 Task: Find flights from New Delhi to Phuket for 3 passengers in business class, departing on 13th July and returning on 20th July, with a budget of $30,000.
Action: Mouse moved to (349, 323)
Screenshot: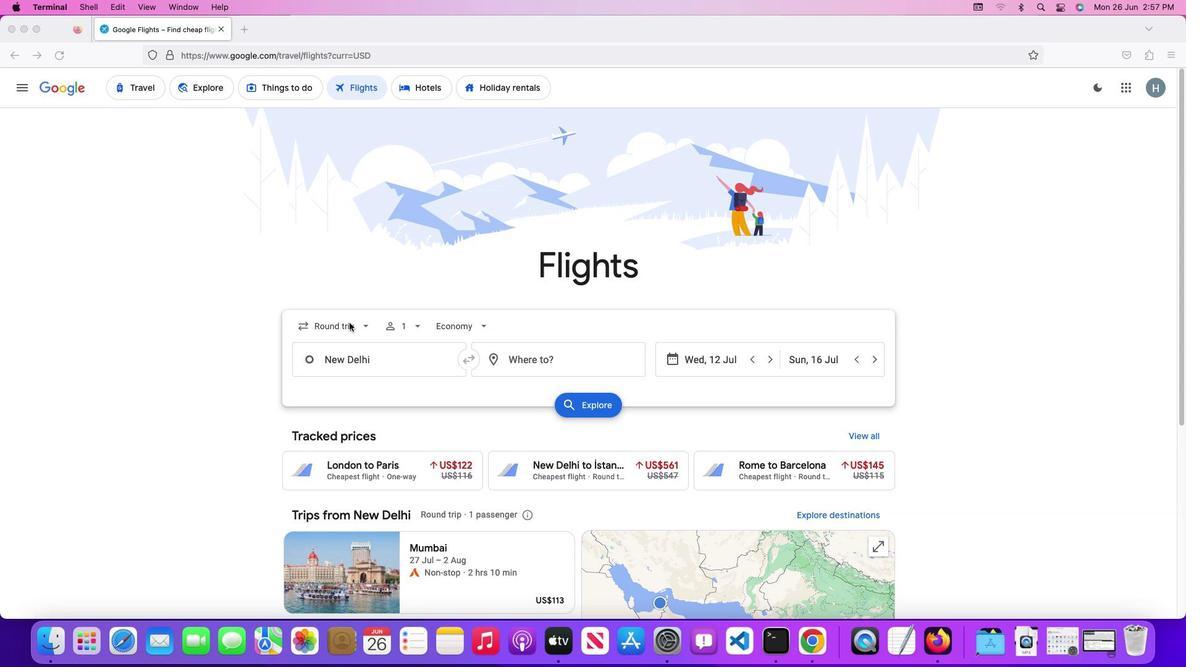 
Action: Mouse pressed left at (349, 323)
Screenshot: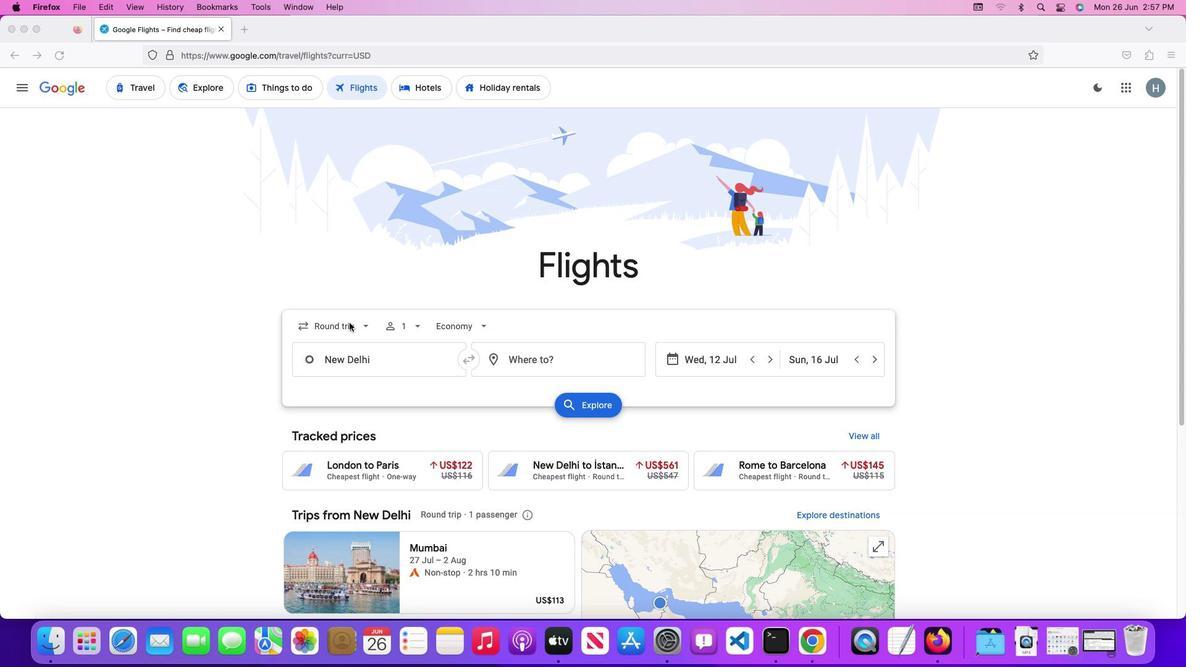 
Action: Mouse pressed left at (349, 323)
Screenshot: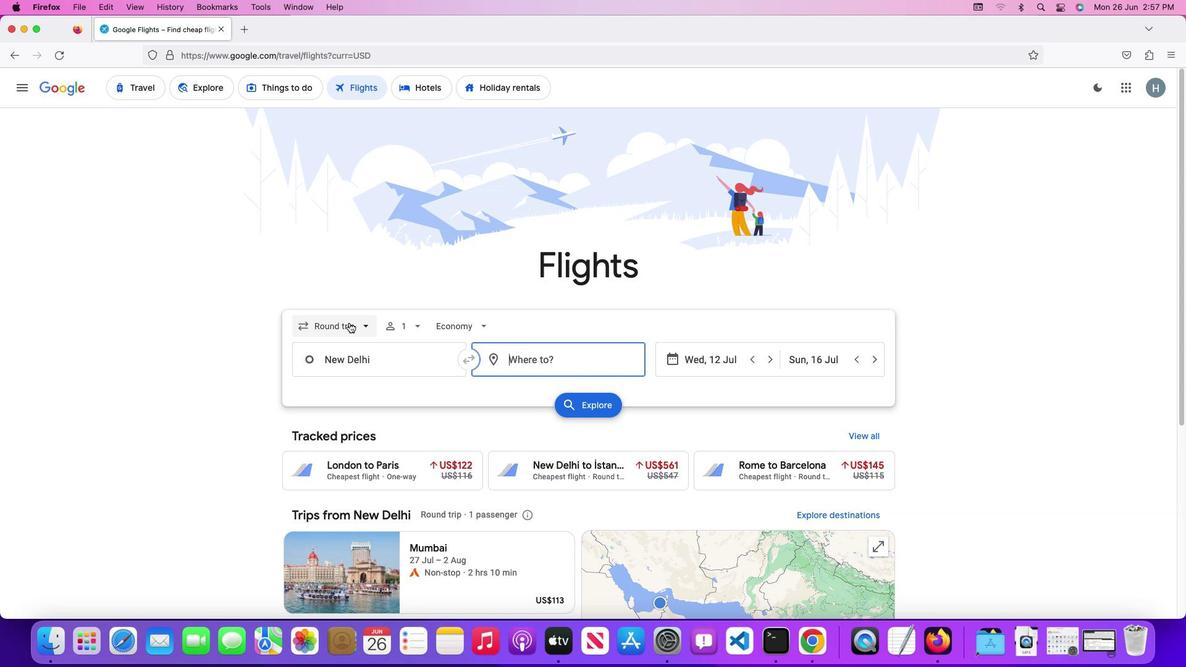 
Action: Mouse moved to (350, 357)
Screenshot: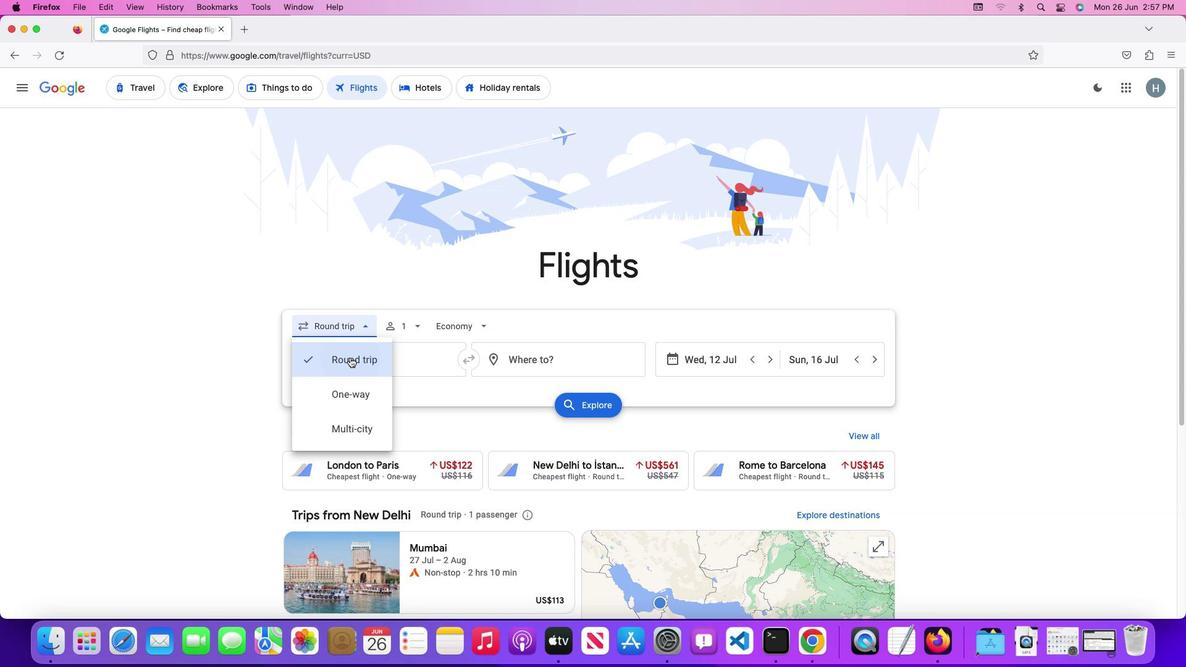 
Action: Mouse pressed left at (350, 357)
Screenshot: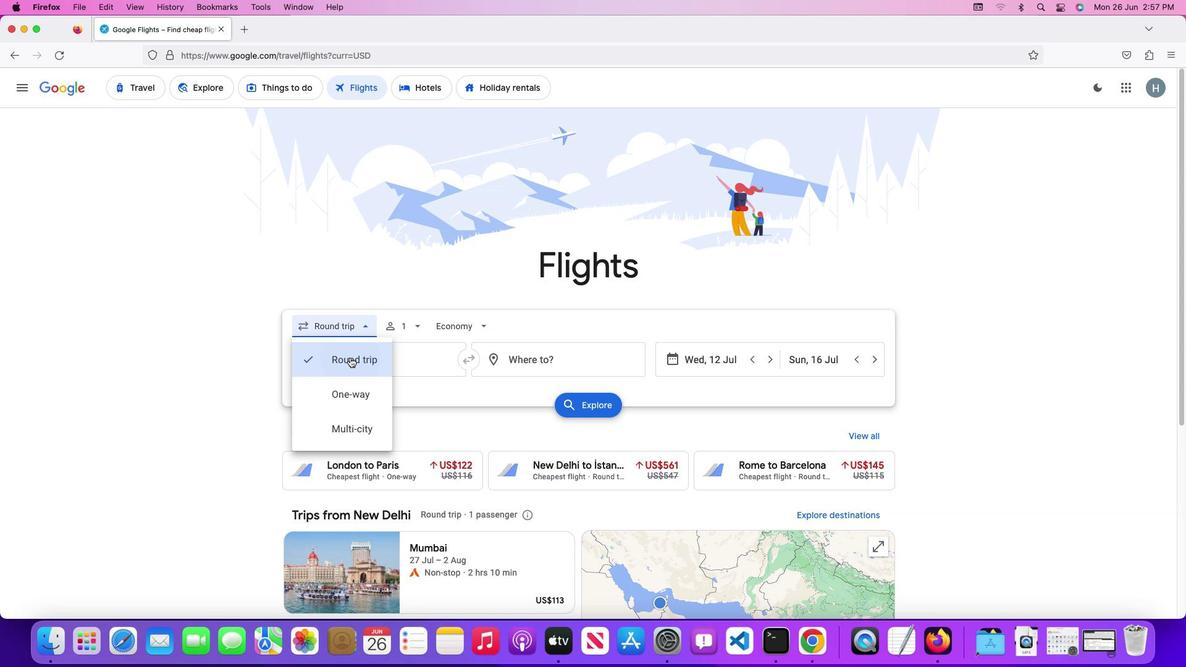 
Action: Mouse moved to (414, 329)
Screenshot: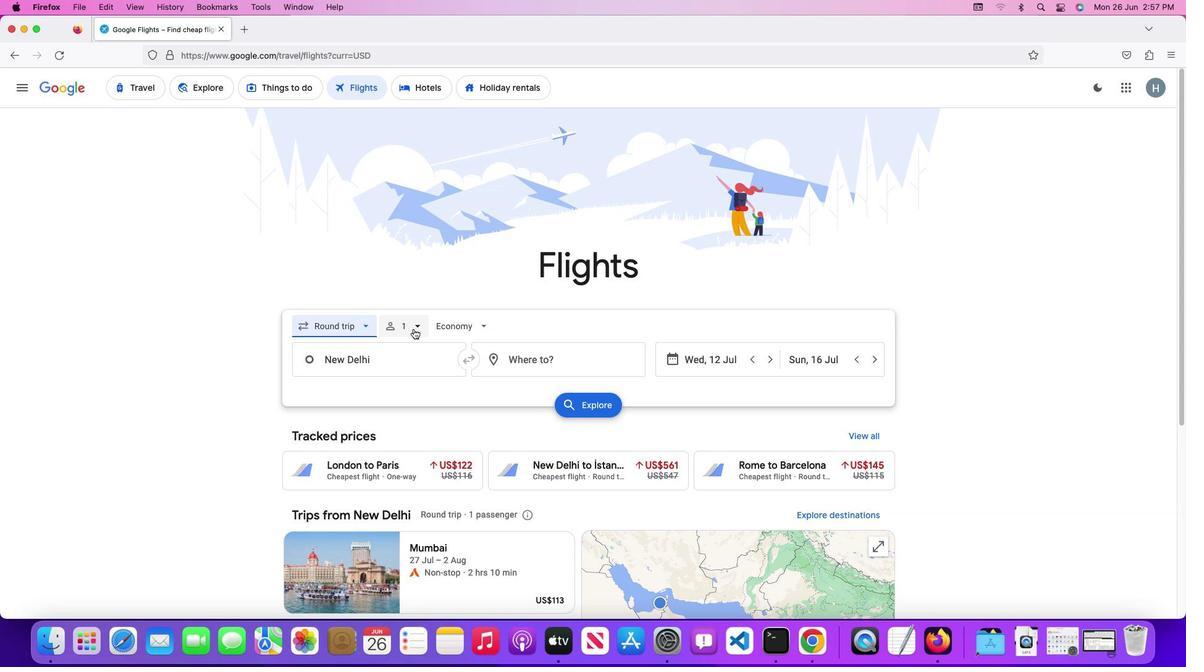 
Action: Mouse pressed left at (414, 329)
Screenshot: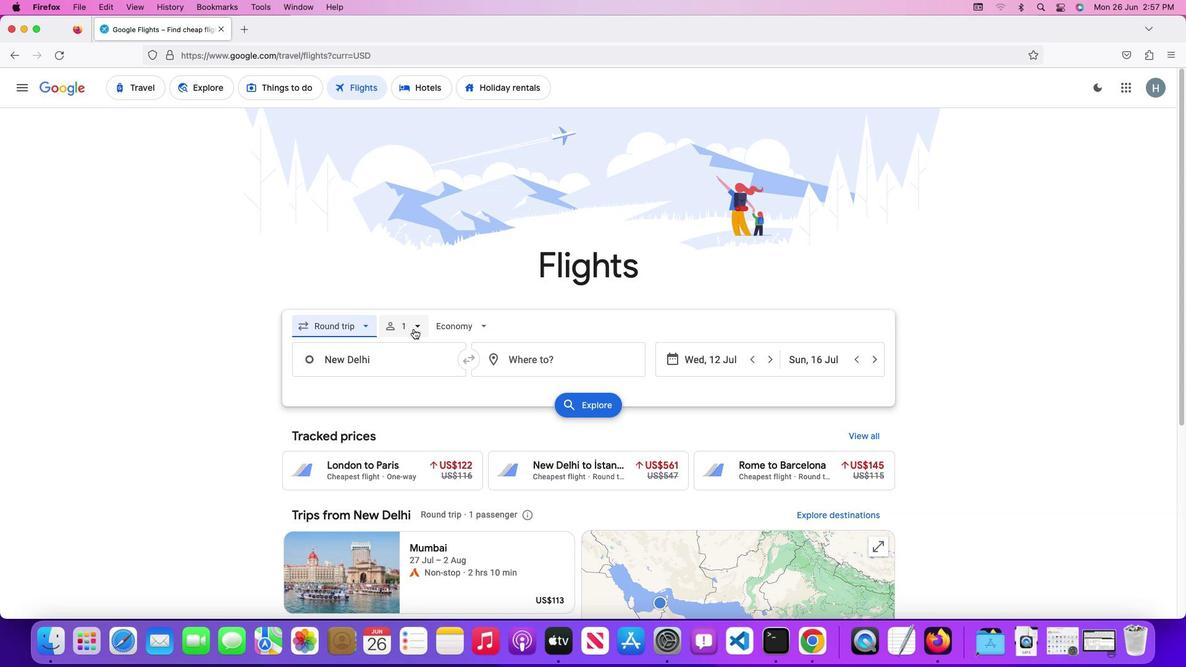 
Action: Mouse moved to (516, 361)
Screenshot: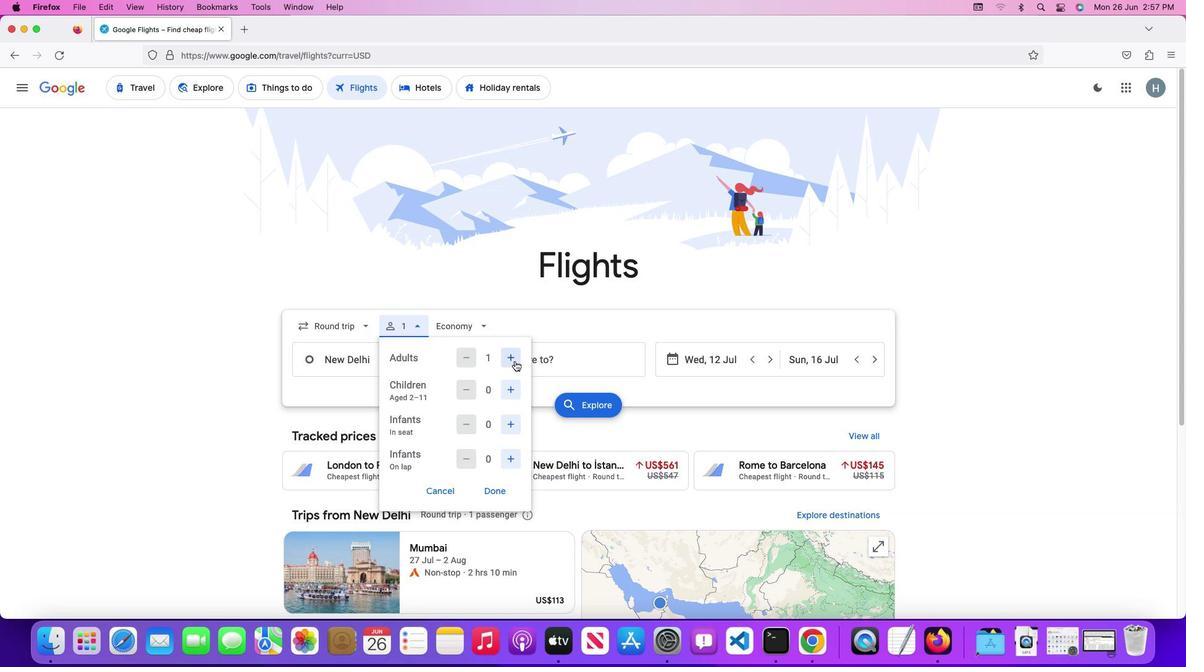 
Action: Mouse pressed left at (516, 361)
Screenshot: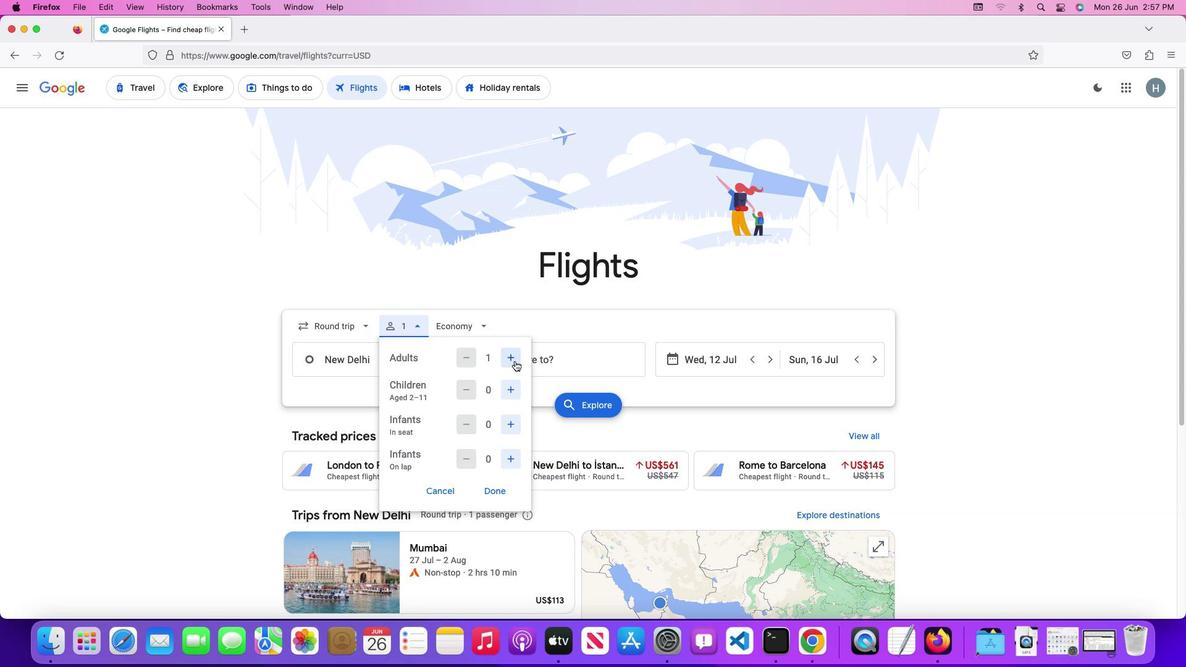 
Action: Mouse moved to (511, 429)
Screenshot: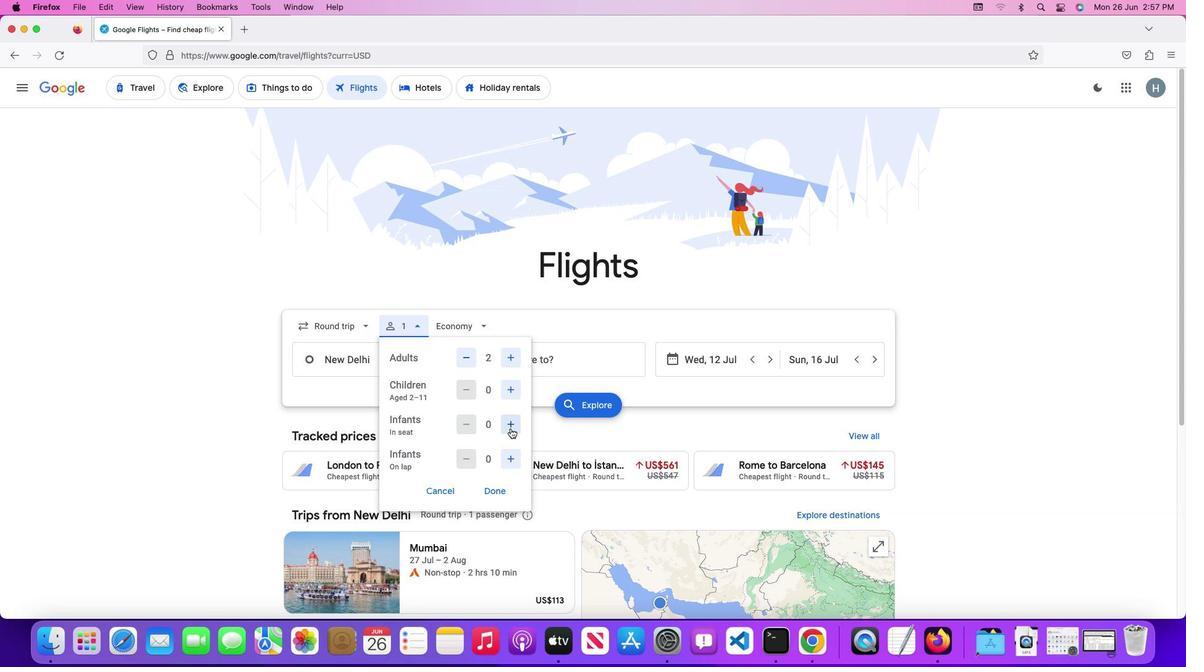 
Action: Mouse pressed left at (511, 429)
Screenshot: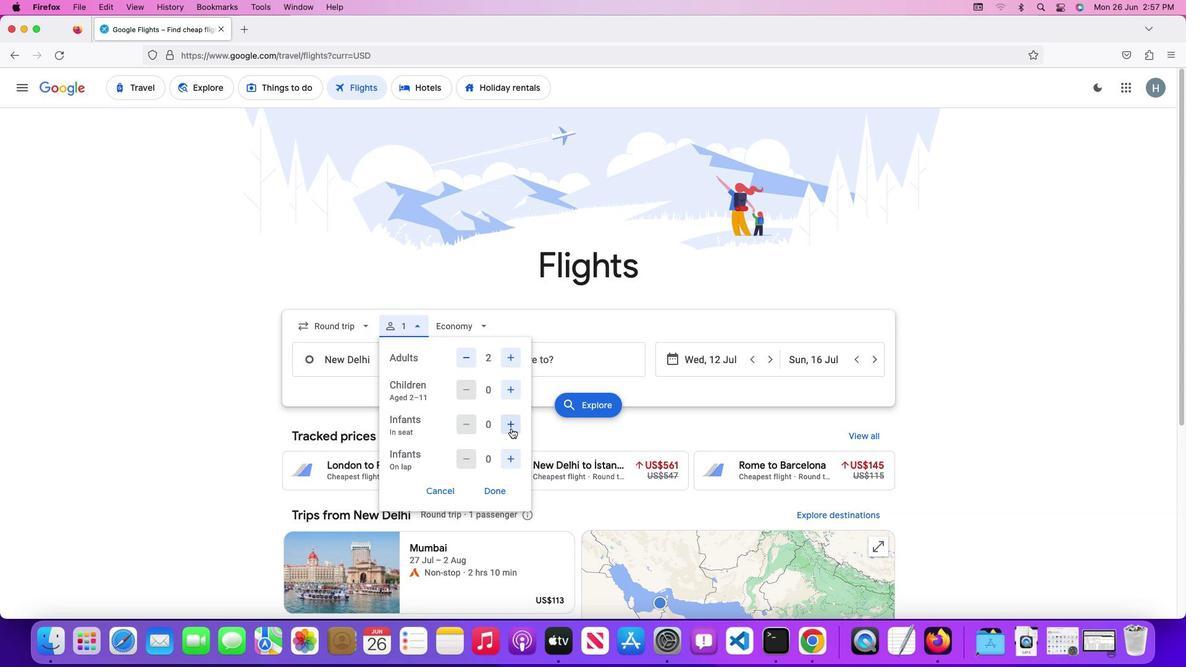 
Action: Mouse moved to (501, 488)
Screenshot: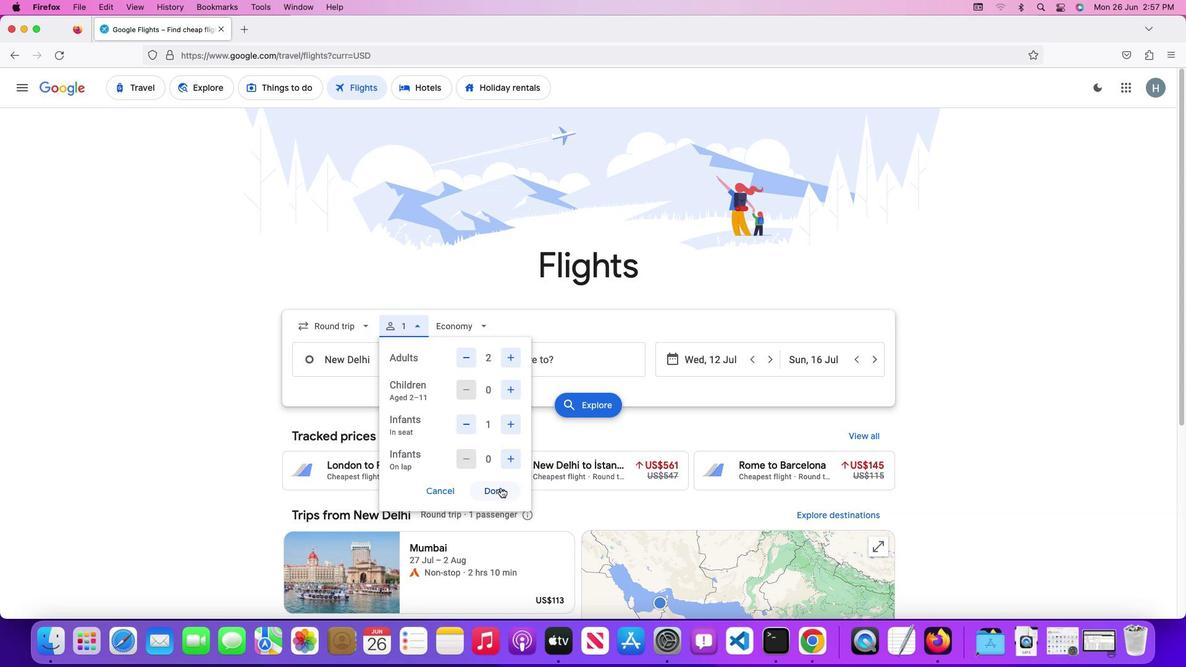
Action: Mouse pressed left at (501, 488)
Screenshot: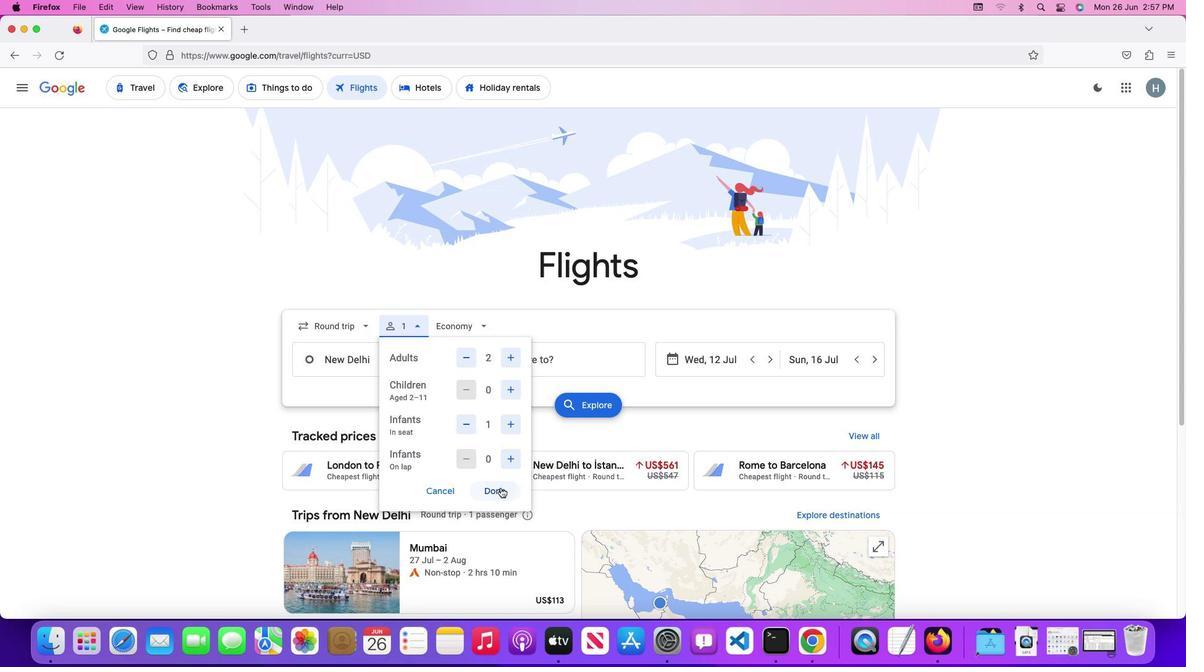 
Action: Mouse moved to (465, 325)
Screenshot: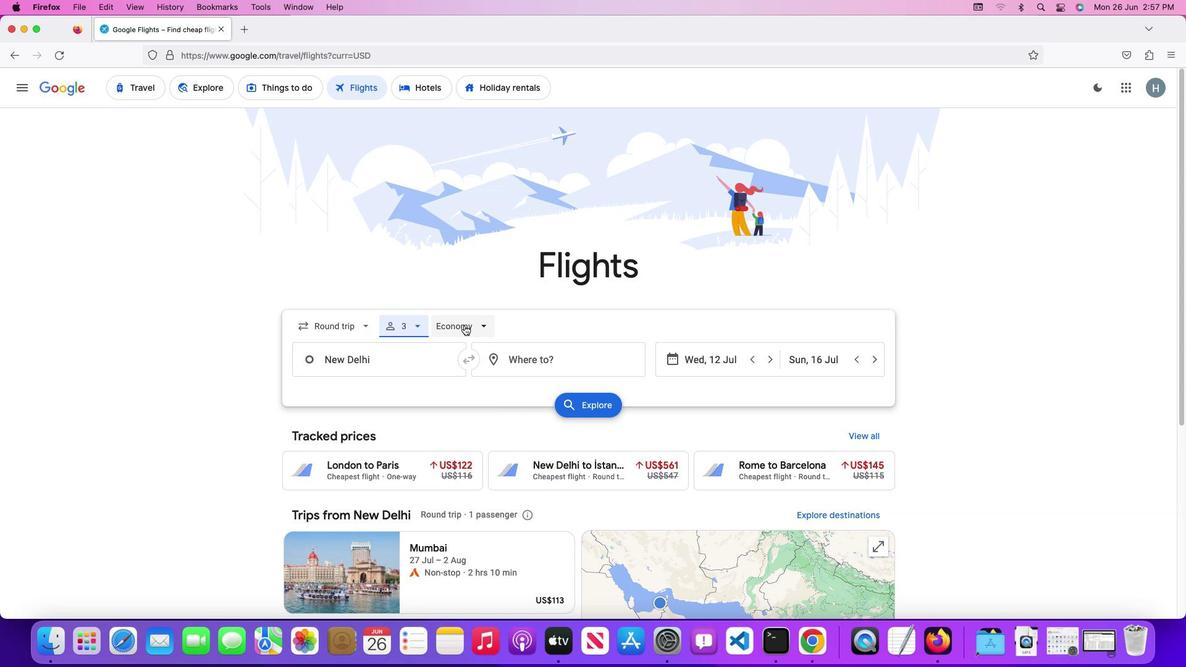 
Action: Mouse pressed left at (465, 325)
Screenshot: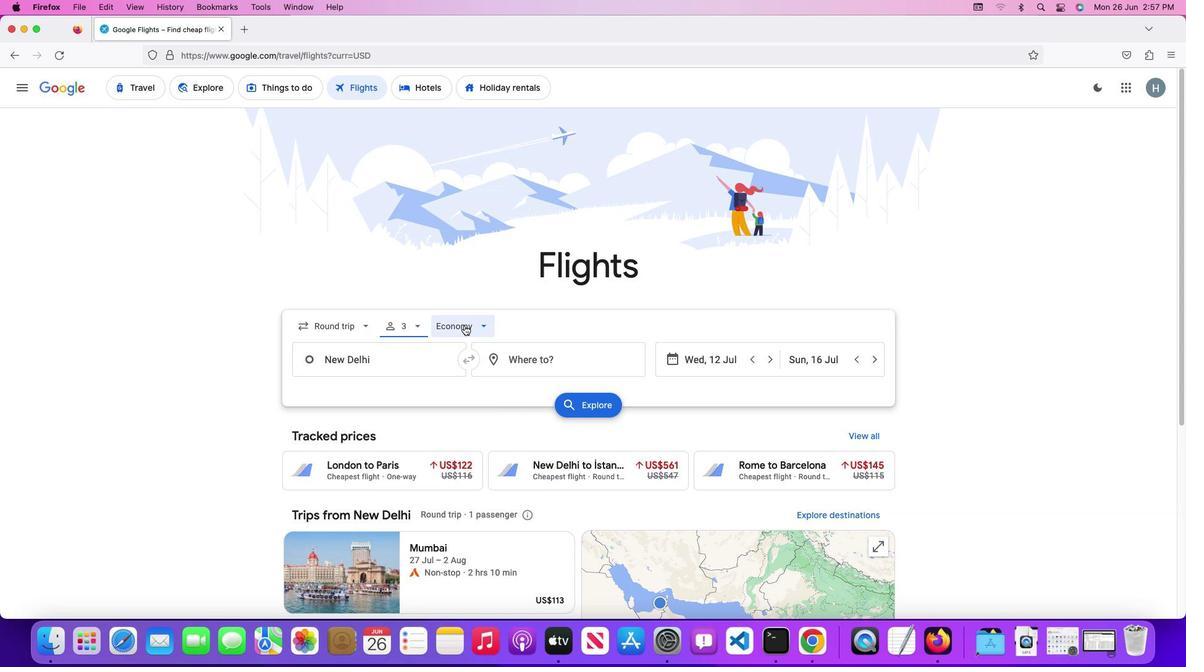 
Action: Mouse moved to (474, 420)
Screenshot: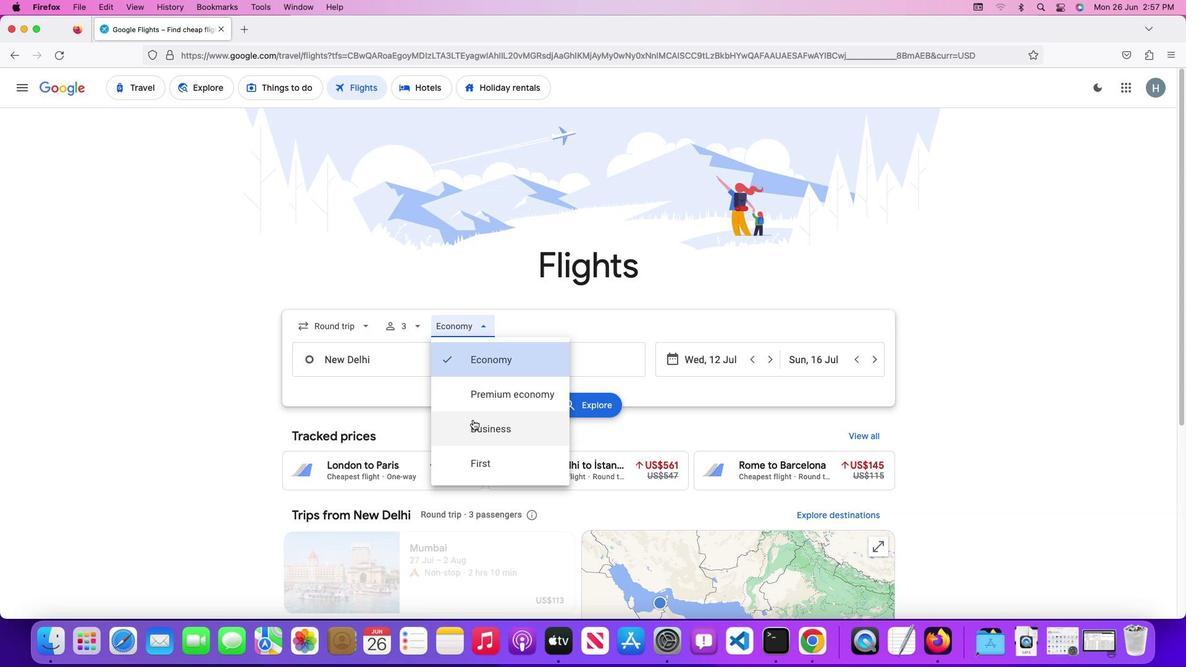 
Action: Mouse pressed left at (474, 420)
Screenshot: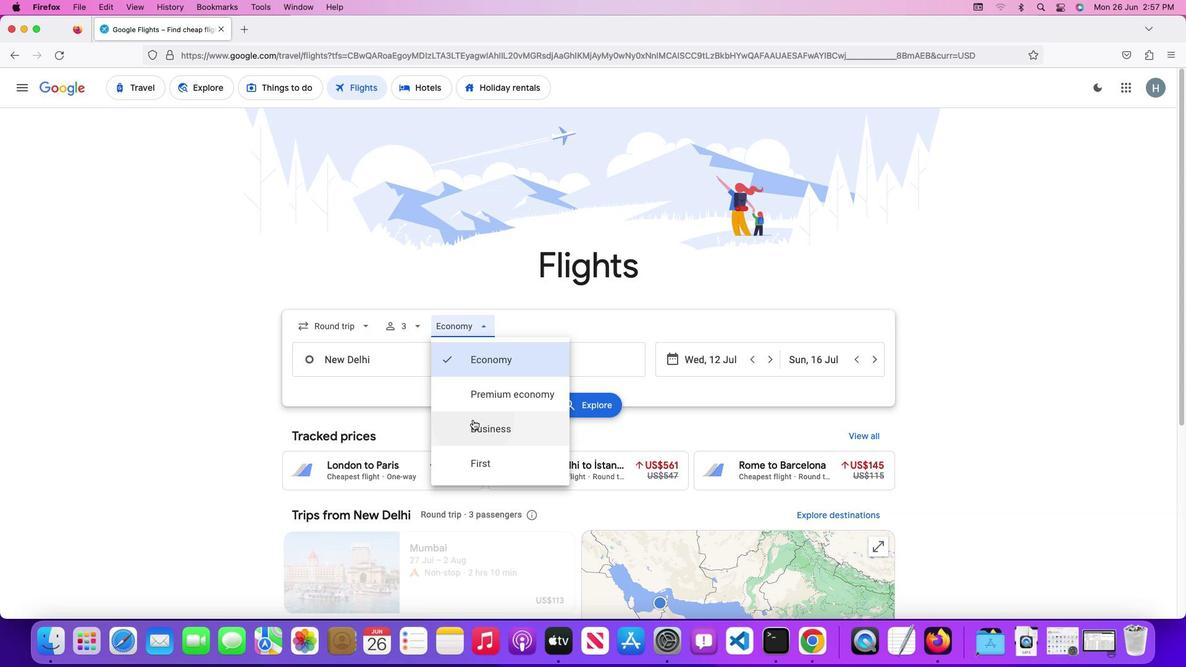 
Action: Mouse moved to (401, 360)
Screenshot: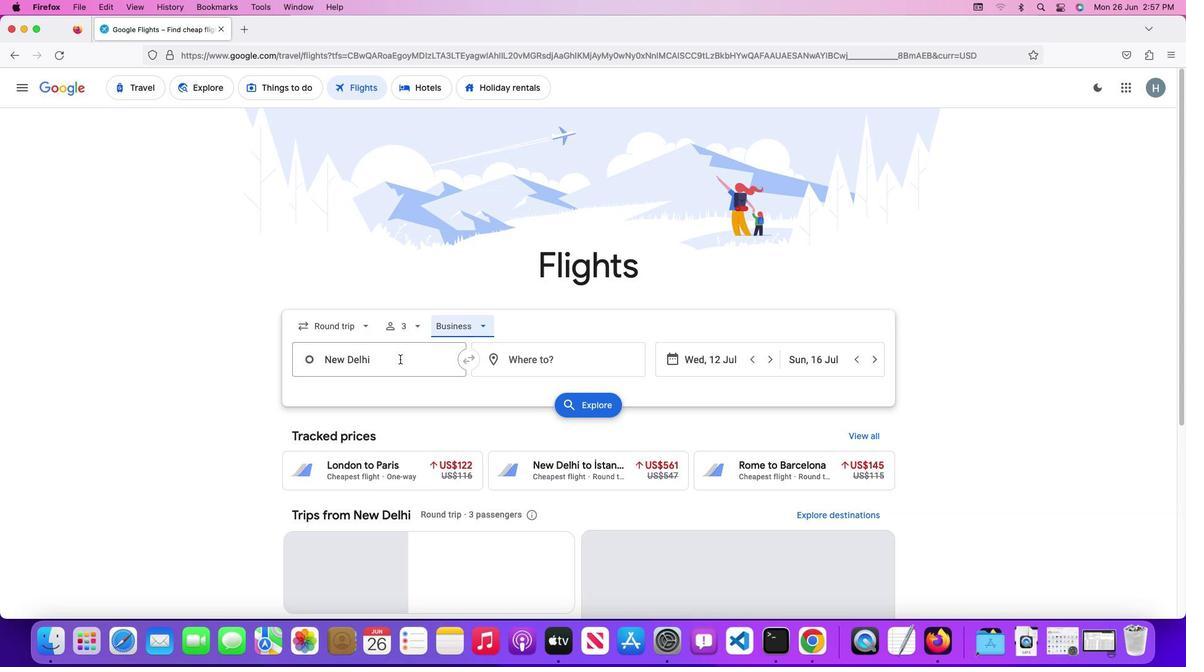 
Action: Mouse pressed left at (401, 360)
Screenshot: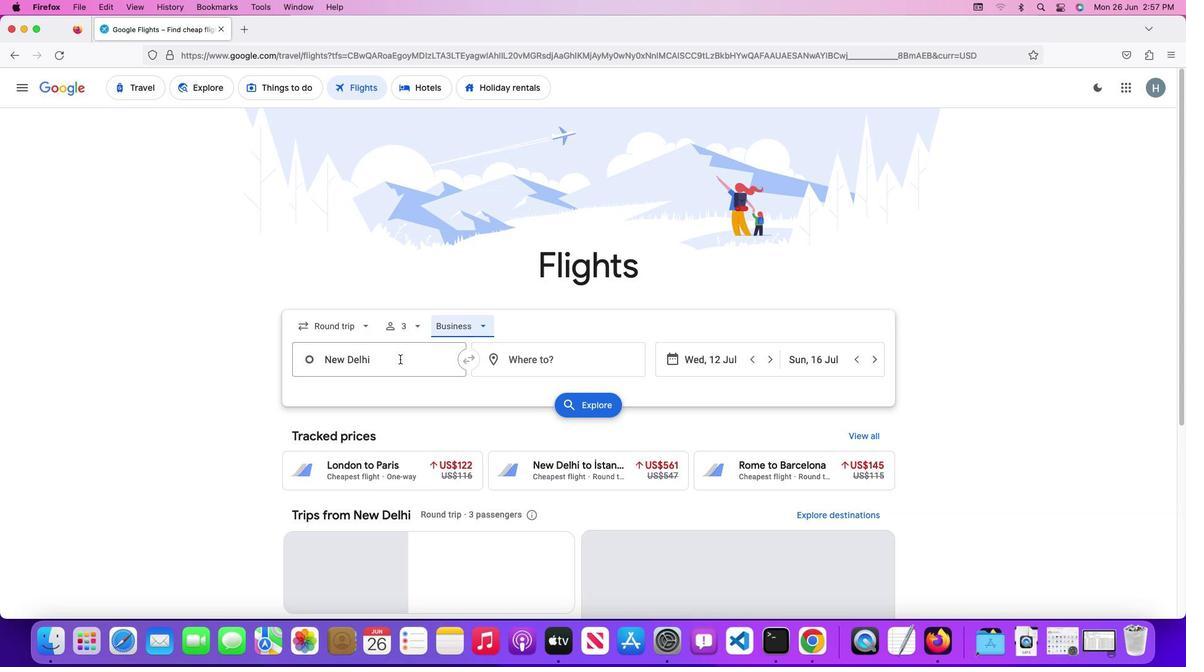 
Action: Key pressed Key.shift'B''a''n''g''k''o''k'
Screenshot: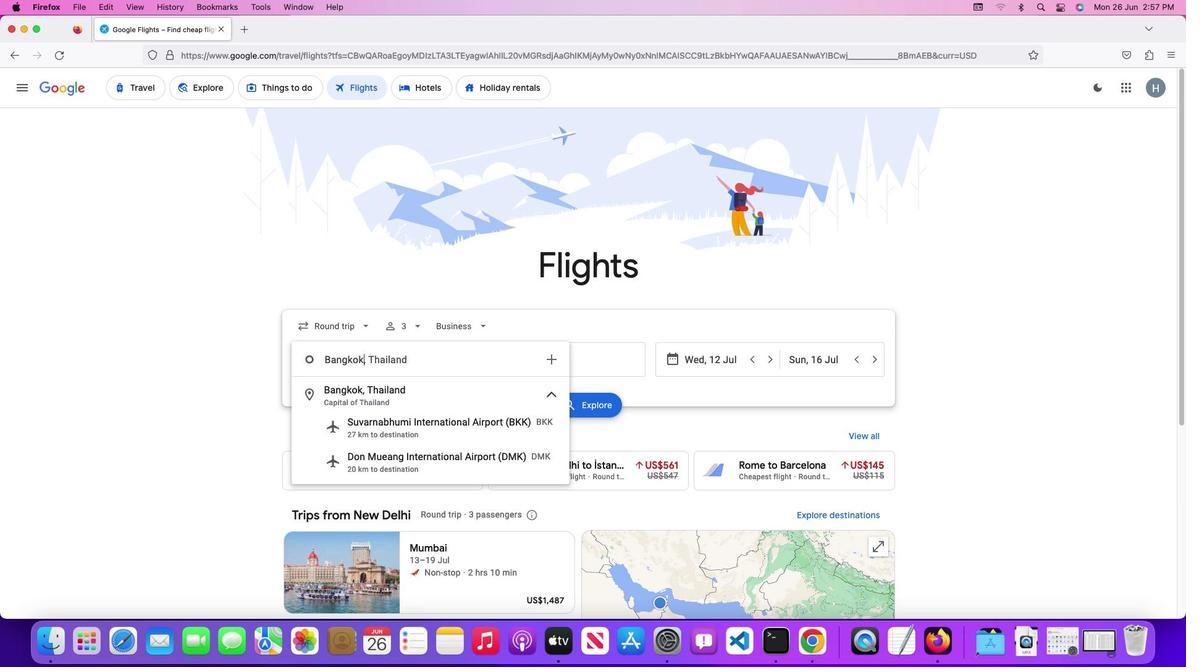 
Action: Mouse moved to (431, 397)
Screenshot: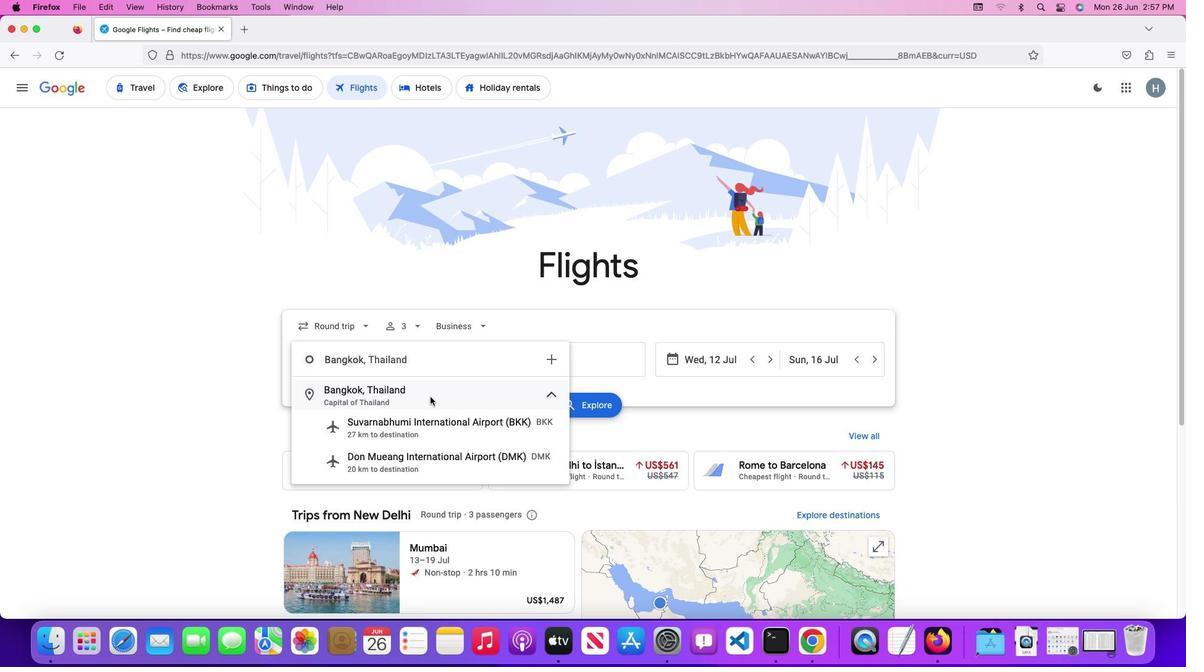 
Action: Mouse pressed left at (431, 397)
Screenshot: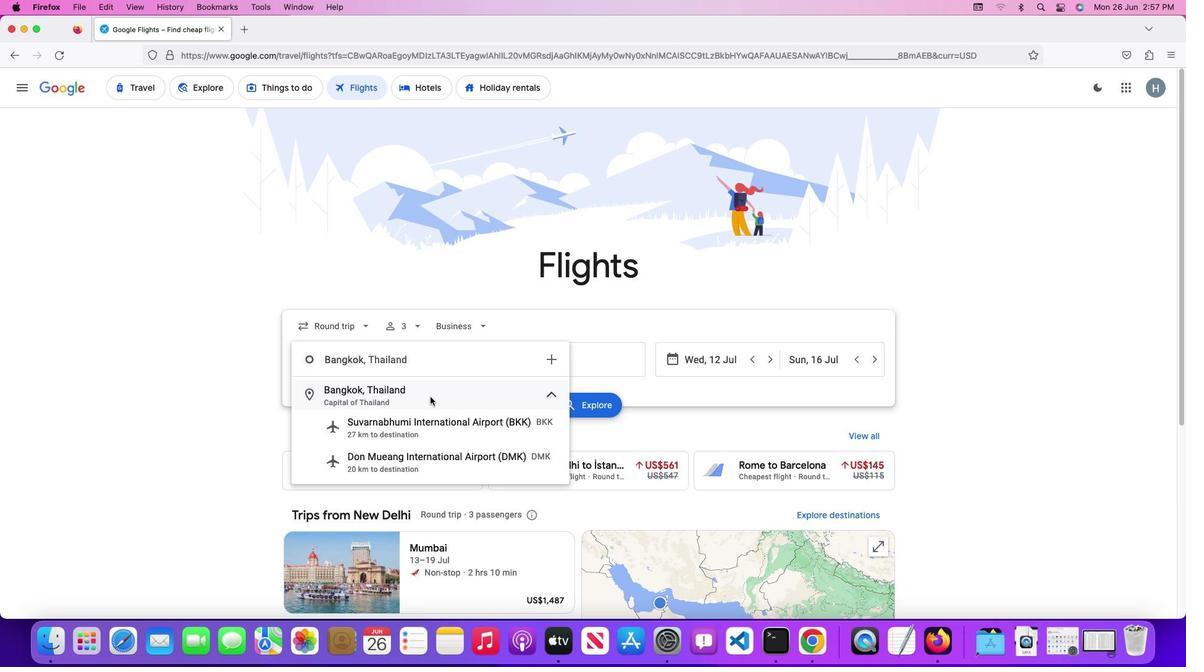 
Action: Mouse moved to (502, 359)
Screenshot: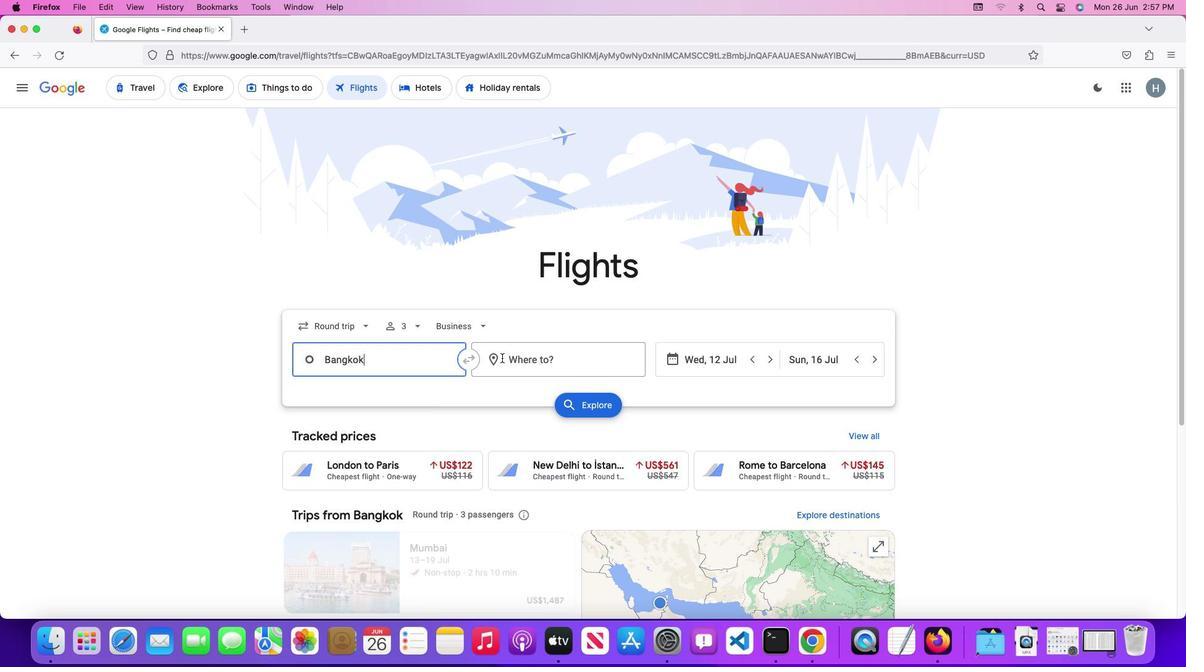 
Action: Mouse pressed left at (502, 359)
Screenshot: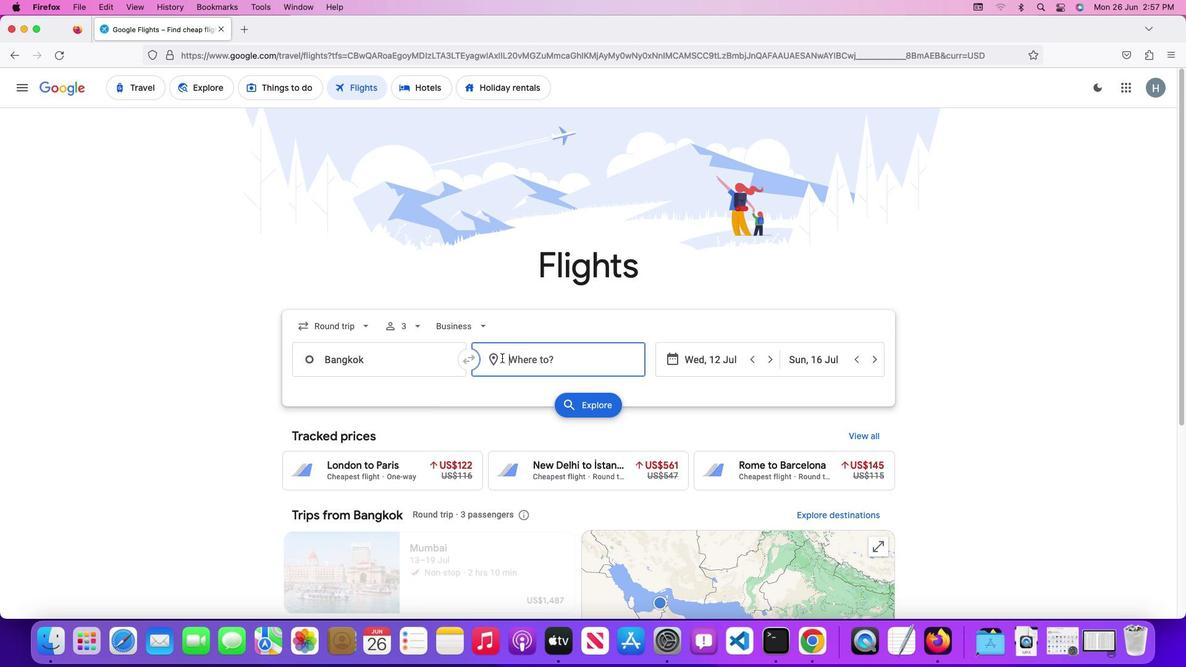 
Action: Key pressed Key.shift'P''h''u''k''e''t'
Screenshot: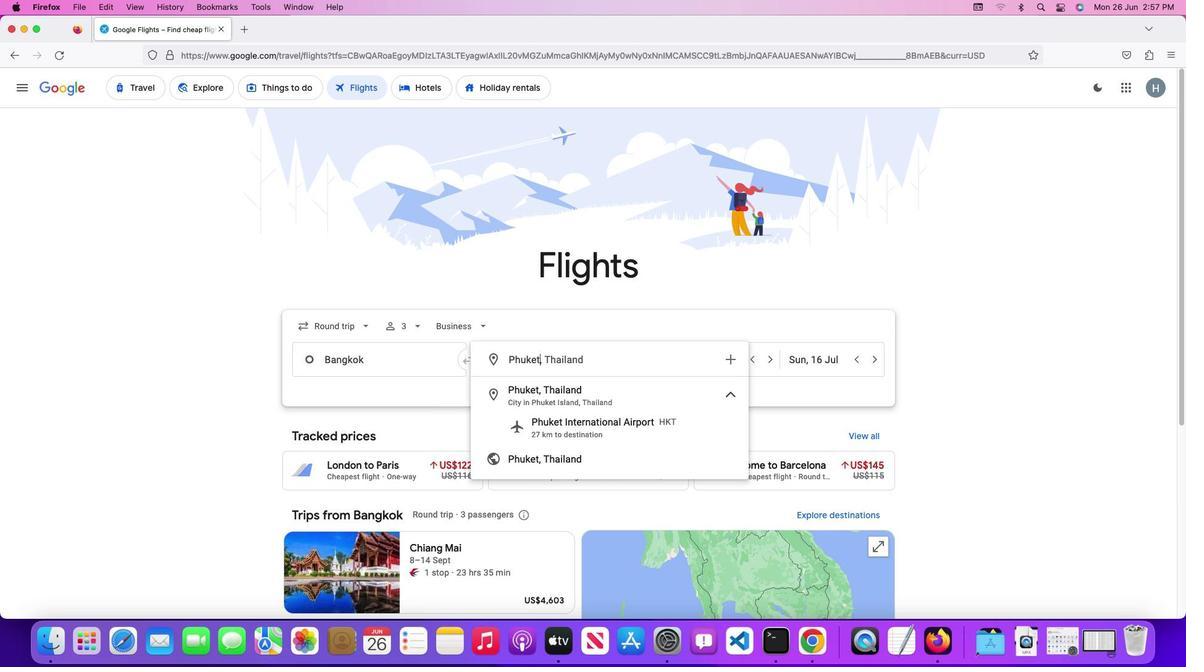
Action: Mouse moved to (548, 389)
Screenshot: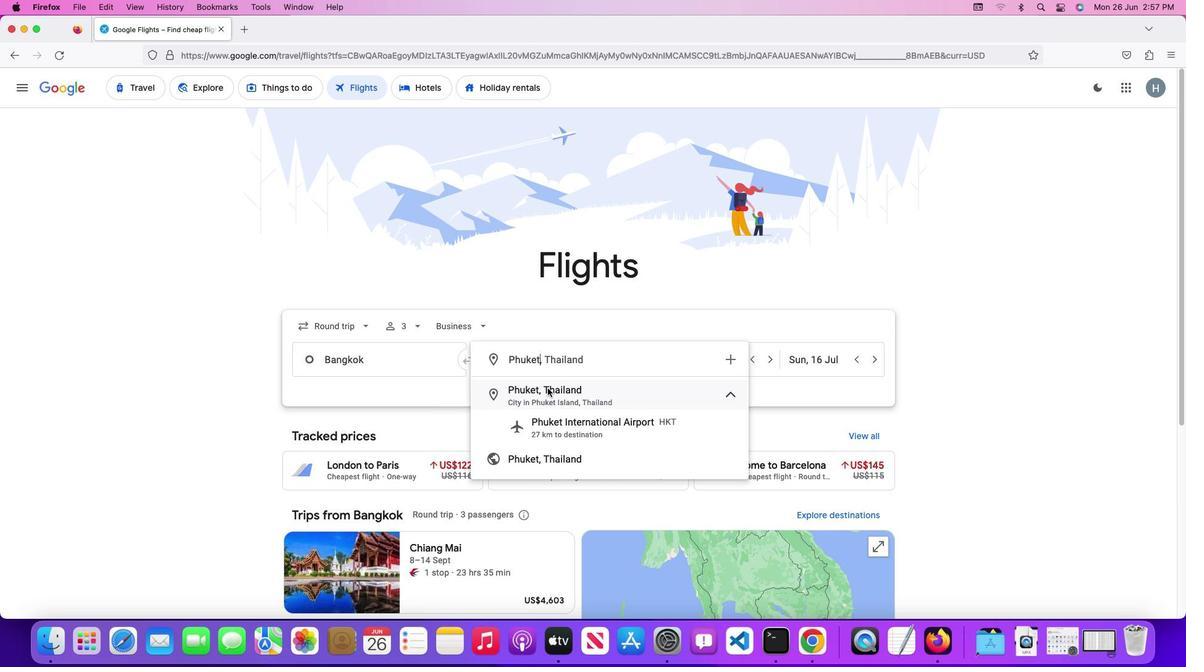 
Action: Mouse pressed left at (548, 389)
Screenshot: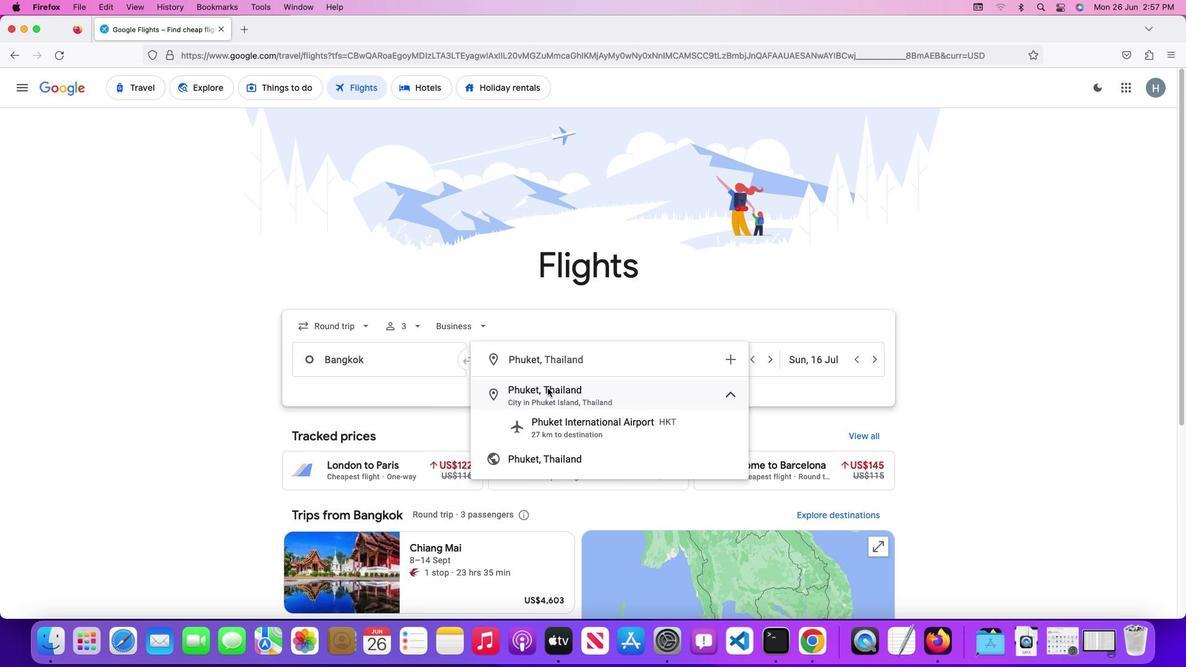 
Action: Mouse moved to (731, 357)
Screenshot: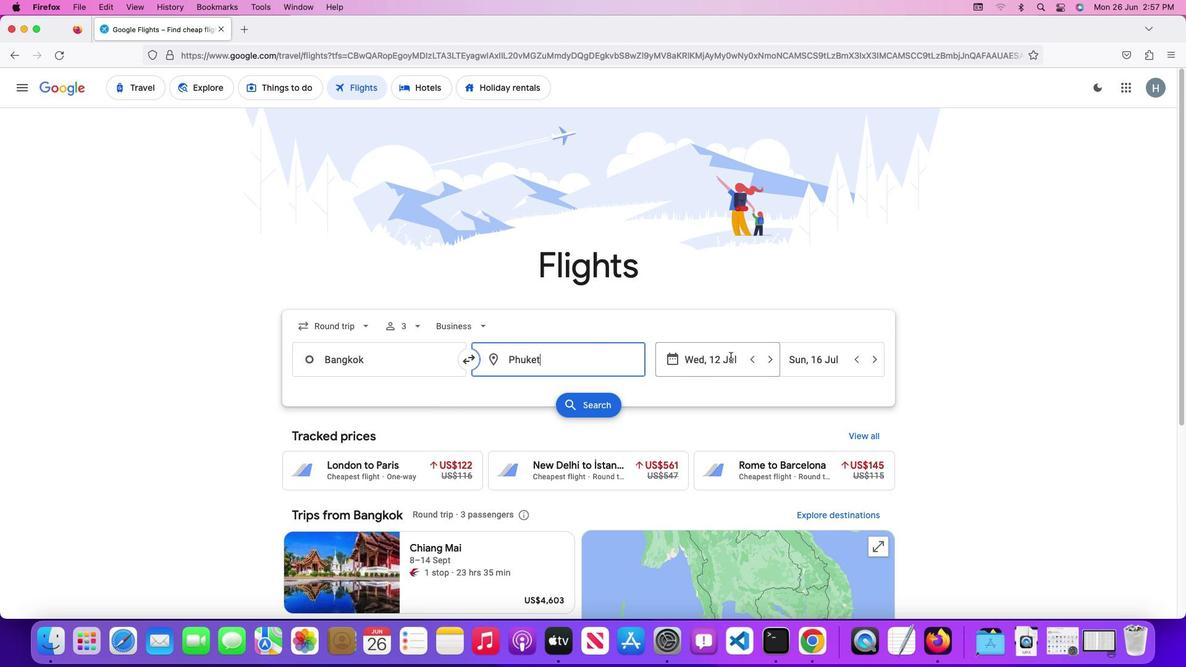 
Action: Mouse pressed left at (731, 357)
Screenshot: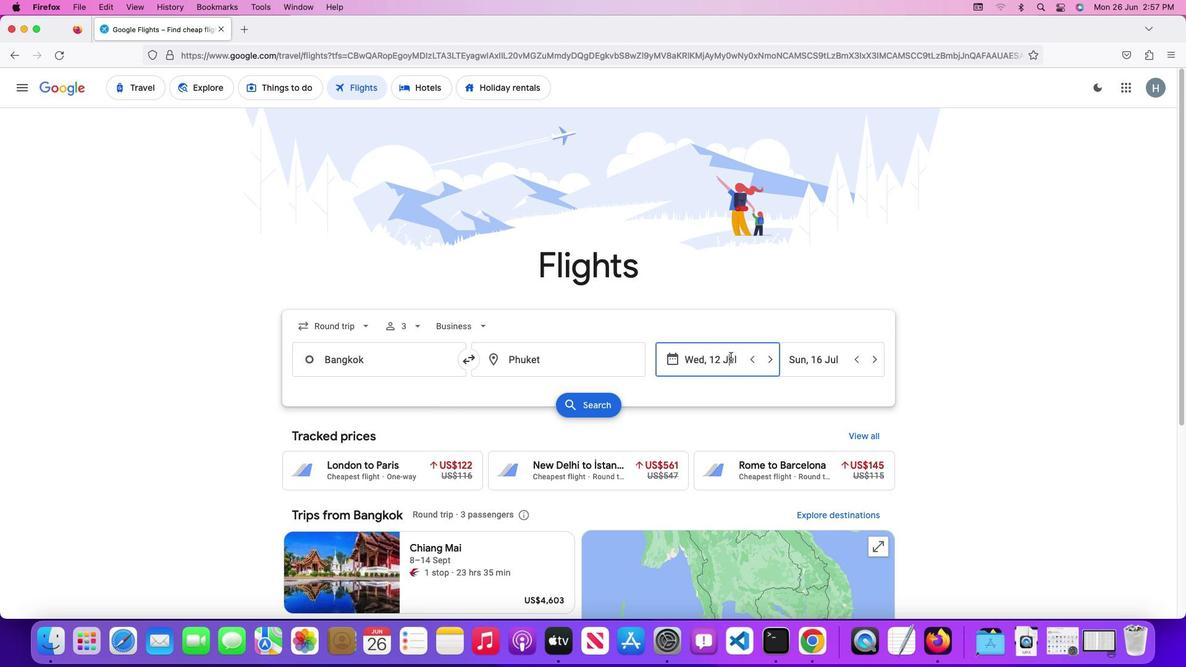 
Action: Mouse moved to (808, 448)
Screenshot: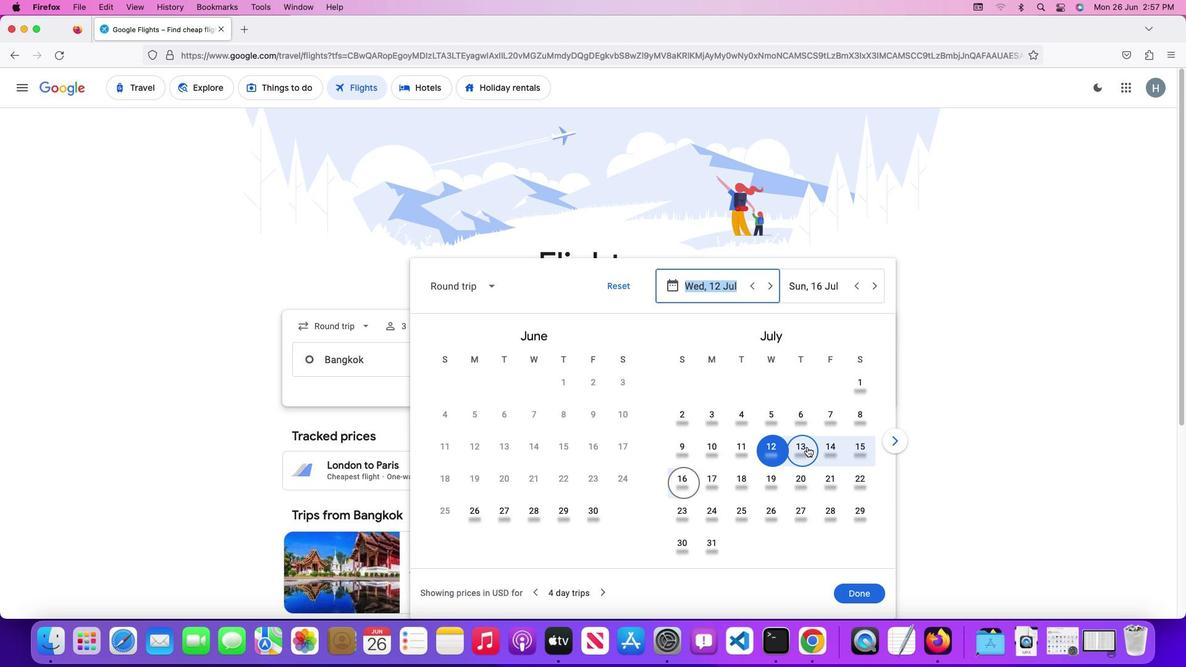 
Action: Mouse pressed left at (808, 448)
Screenshot: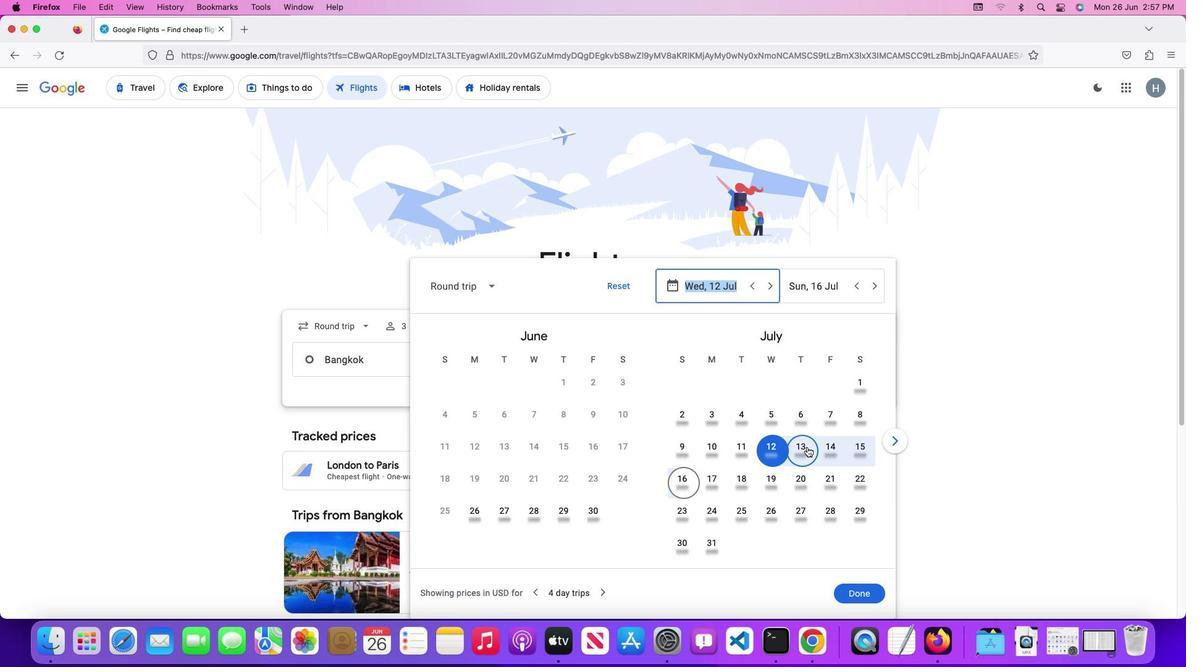 
Action: Mouse moved to (805, 474)
Screenshot: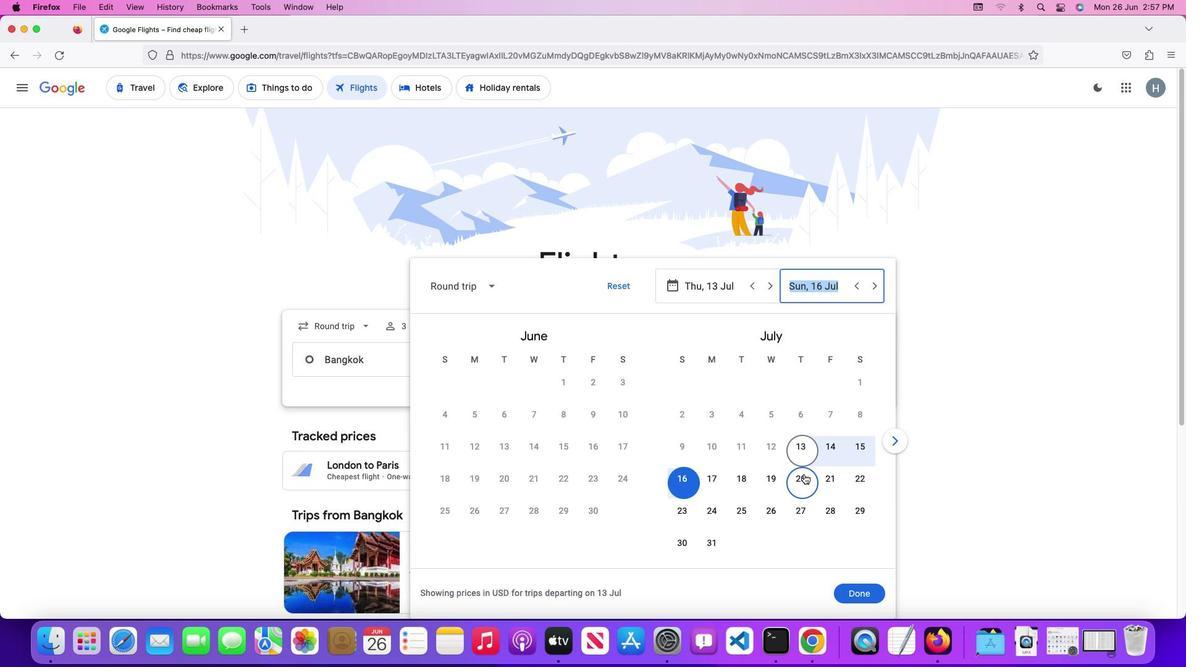 
Action: Mouse pressed left at (805, 474)
Screenshot: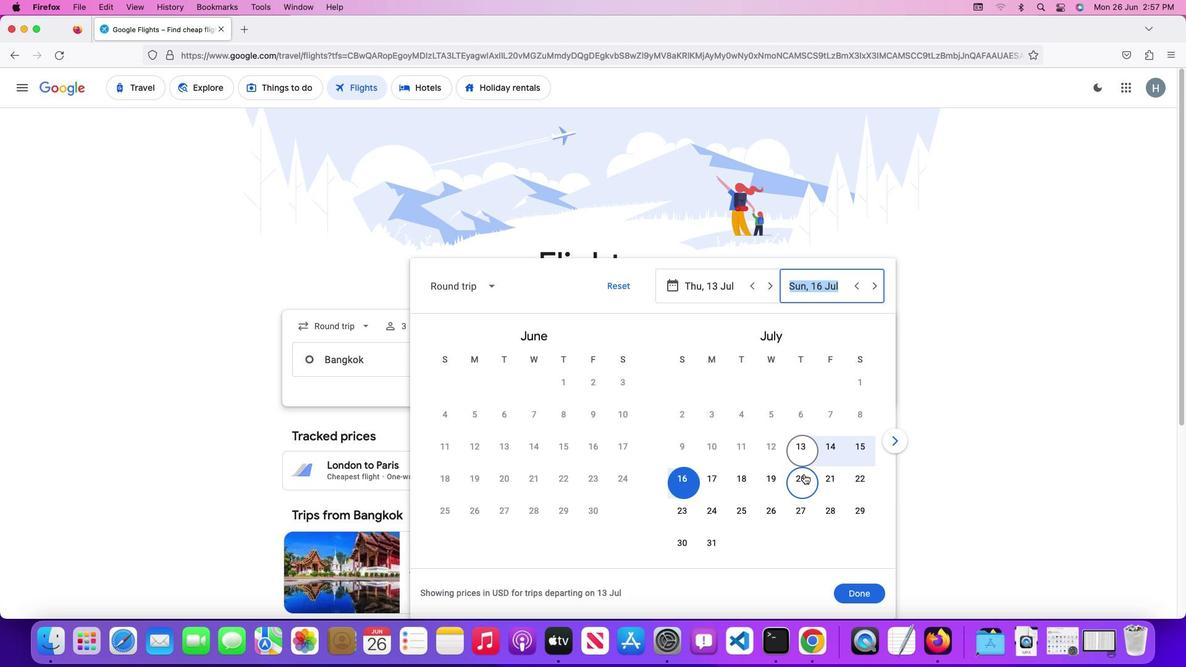 
Action: Mouse moved to (853, 592)
Screenshot: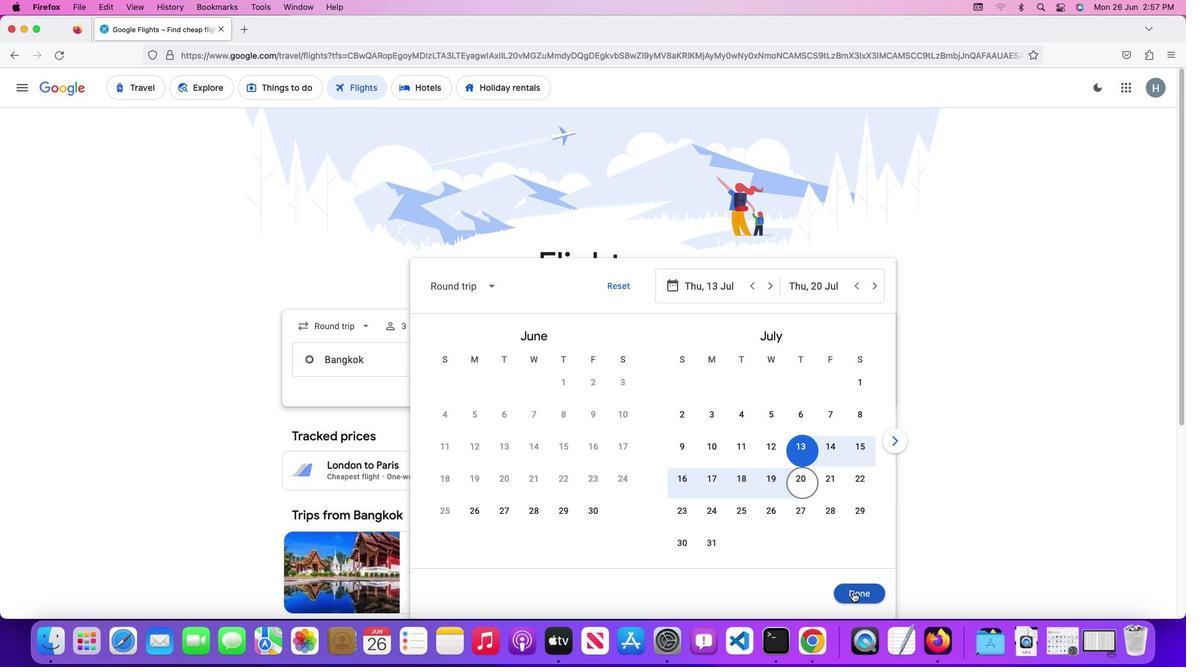 
Action: Mouse pressed left at (853, 592)
Screenshot: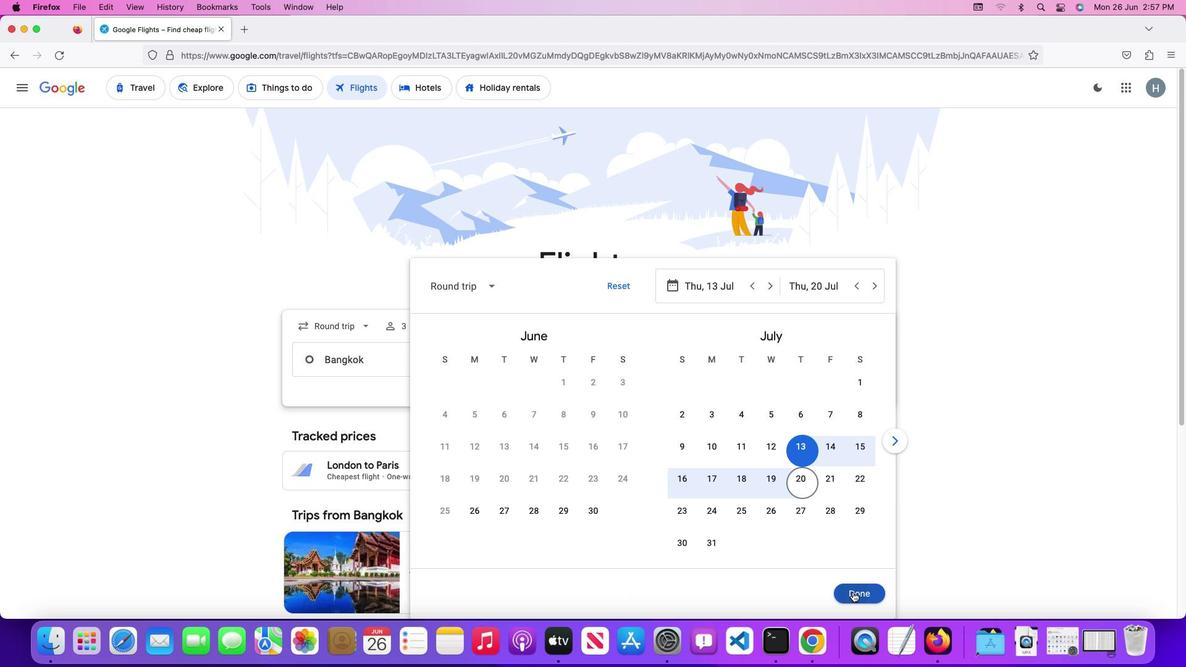 
Action: Mouse moved to (603, 406)
Screenshot: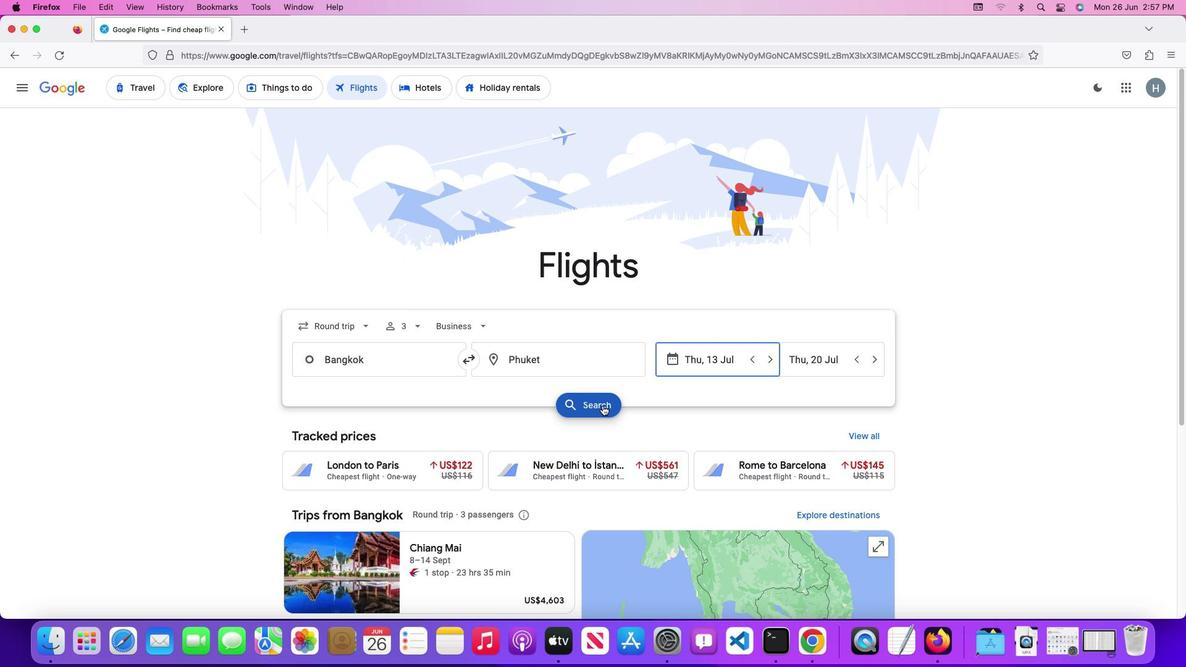 
Action: Mouse pressed left at (603, 406)
Screenshot: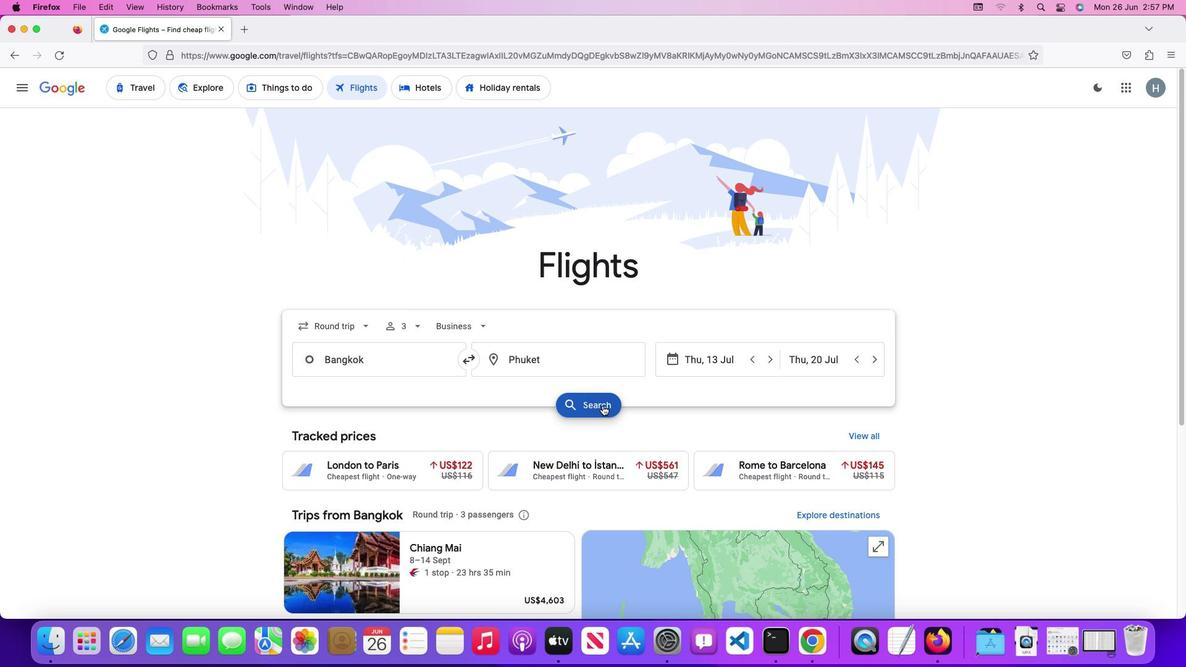 
Action: Mouse moved to (563, 202)
Screenshot: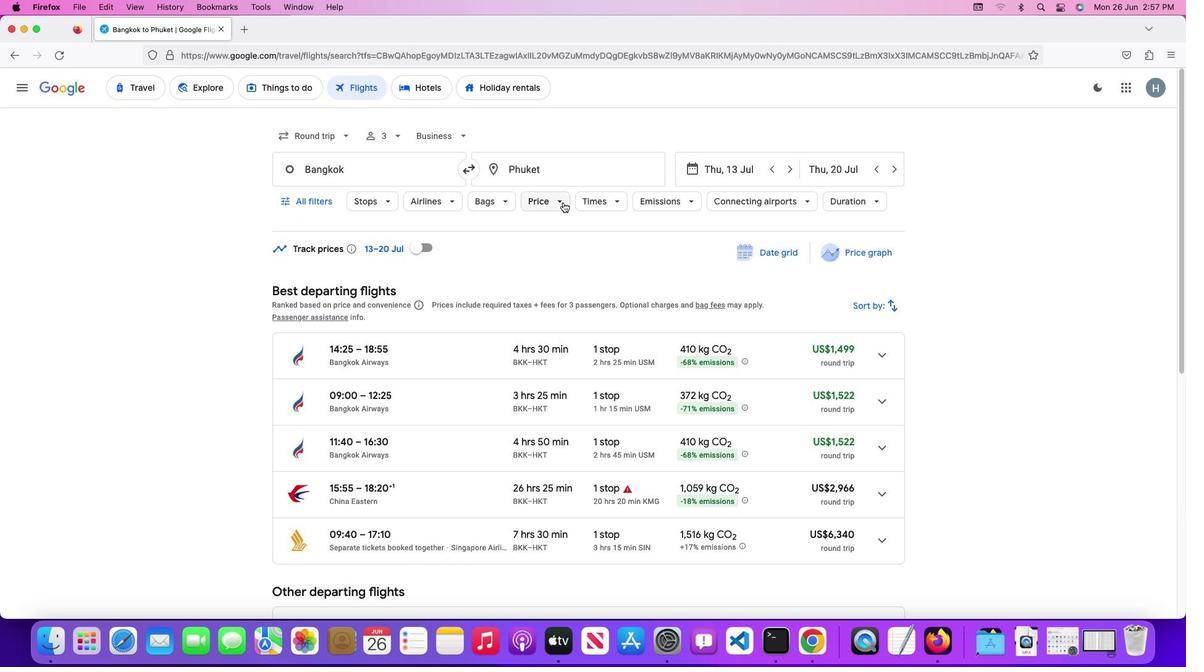 
Action: Mouse pressed left at (563, 202)
Screenshot: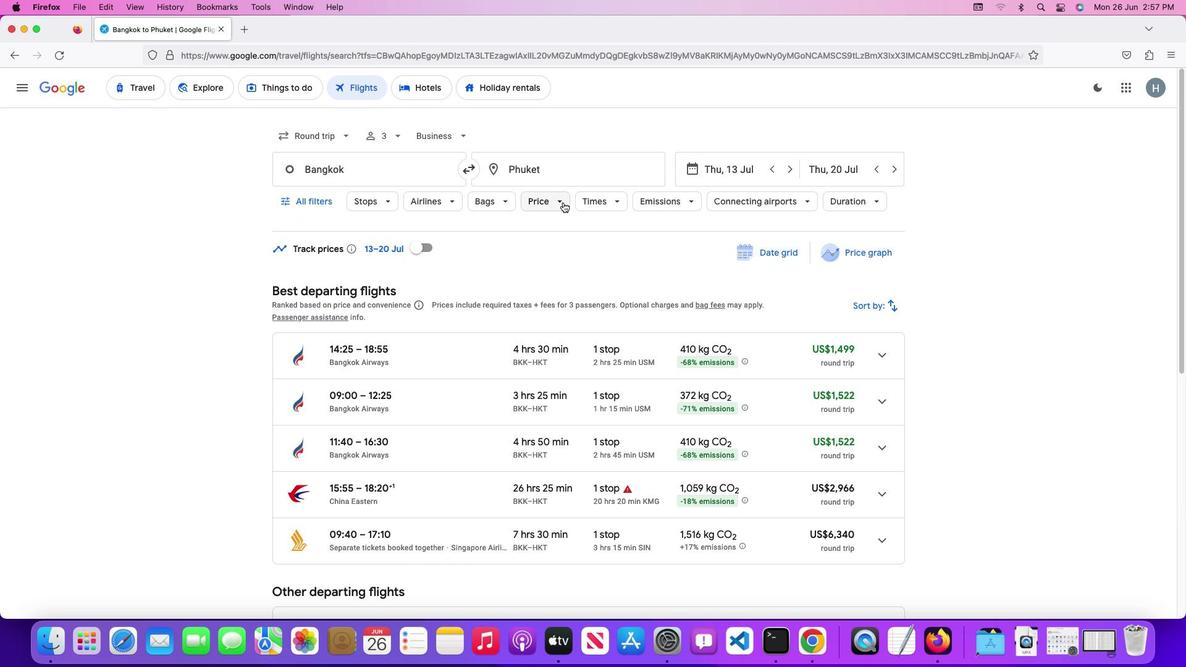 
Action: Mouse moved to (723, 283)
Screenshot: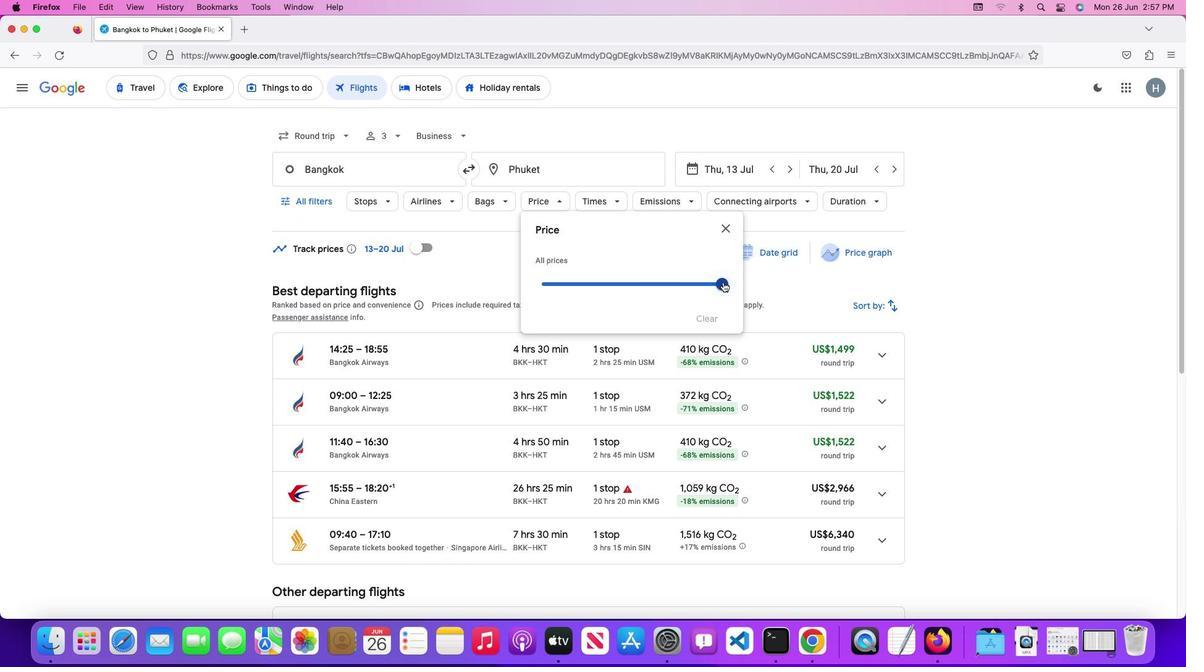 
Action: Mouse pressed left at (723, 283)
Screenshot: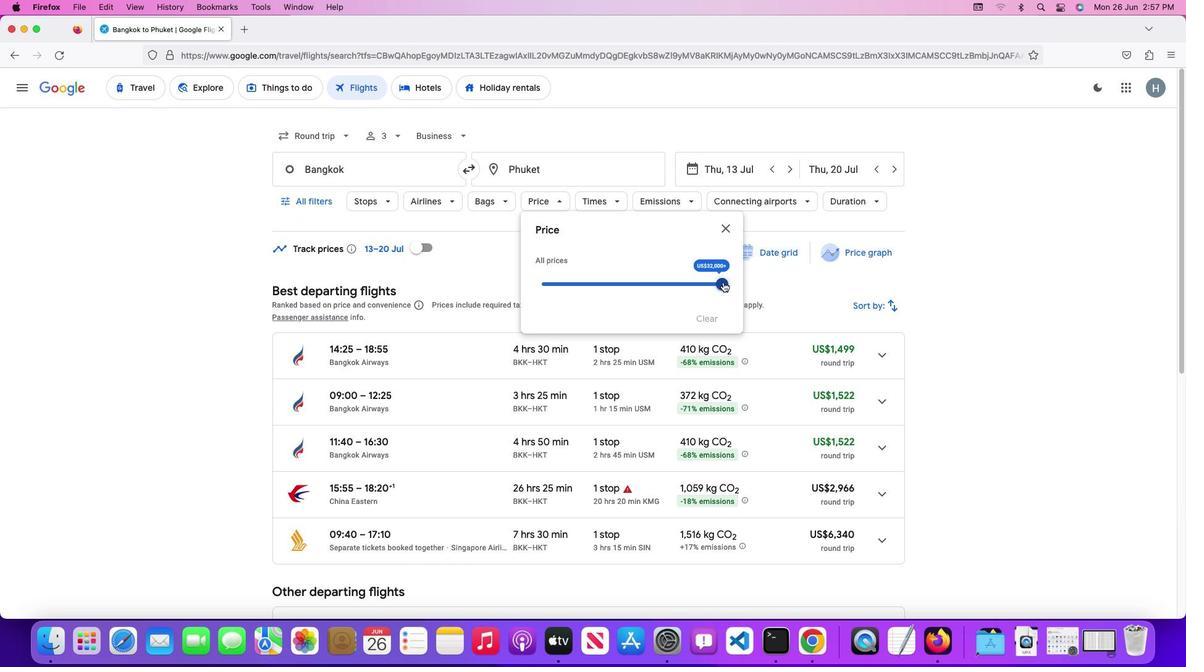 
Action: Mouse moved to (723, 229)
Screenshot: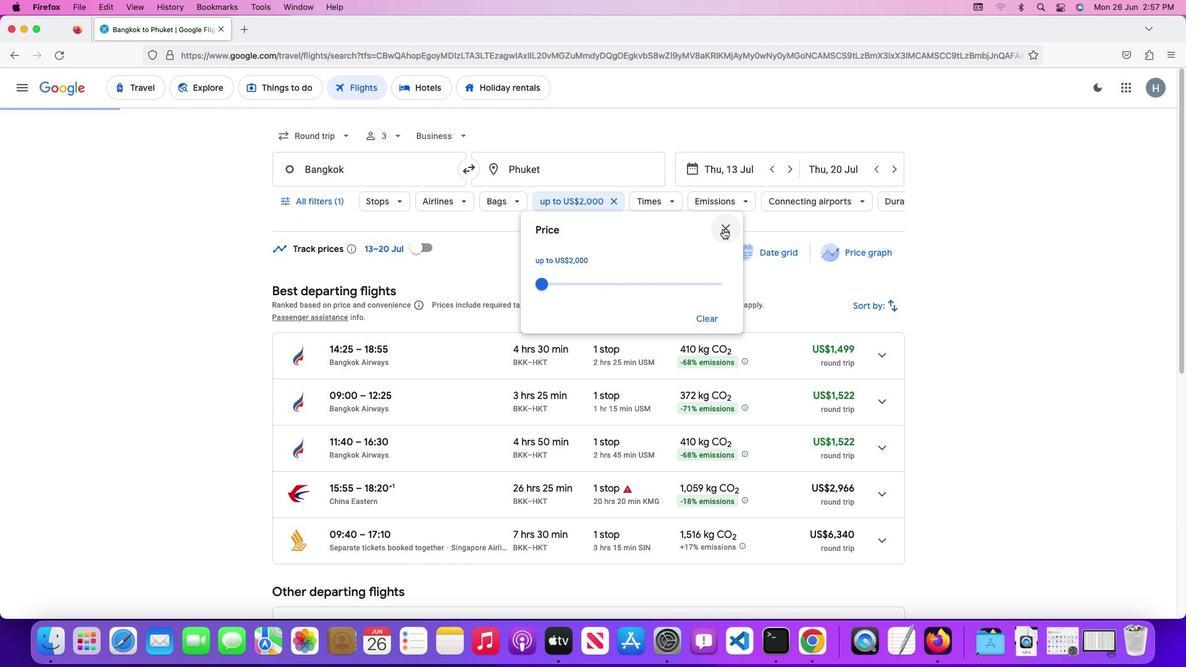 
Action: Mouse pressed left at (723, 229)
Screenshot: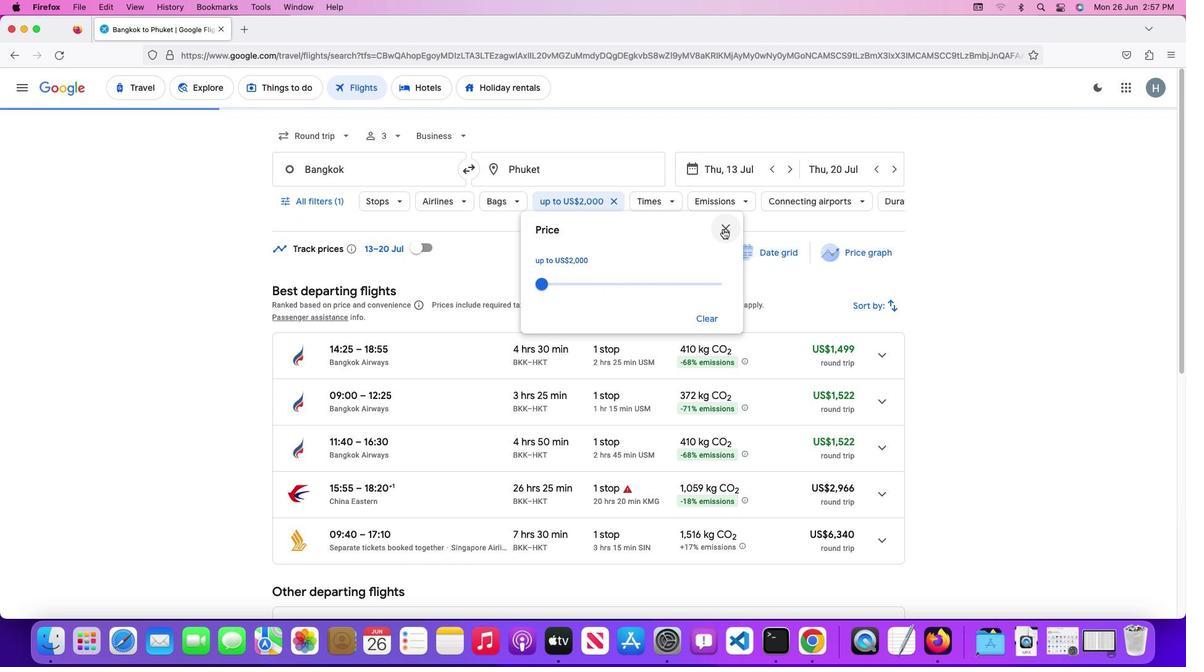 
Action: Mouse moved to (604, 254)
Screenshot: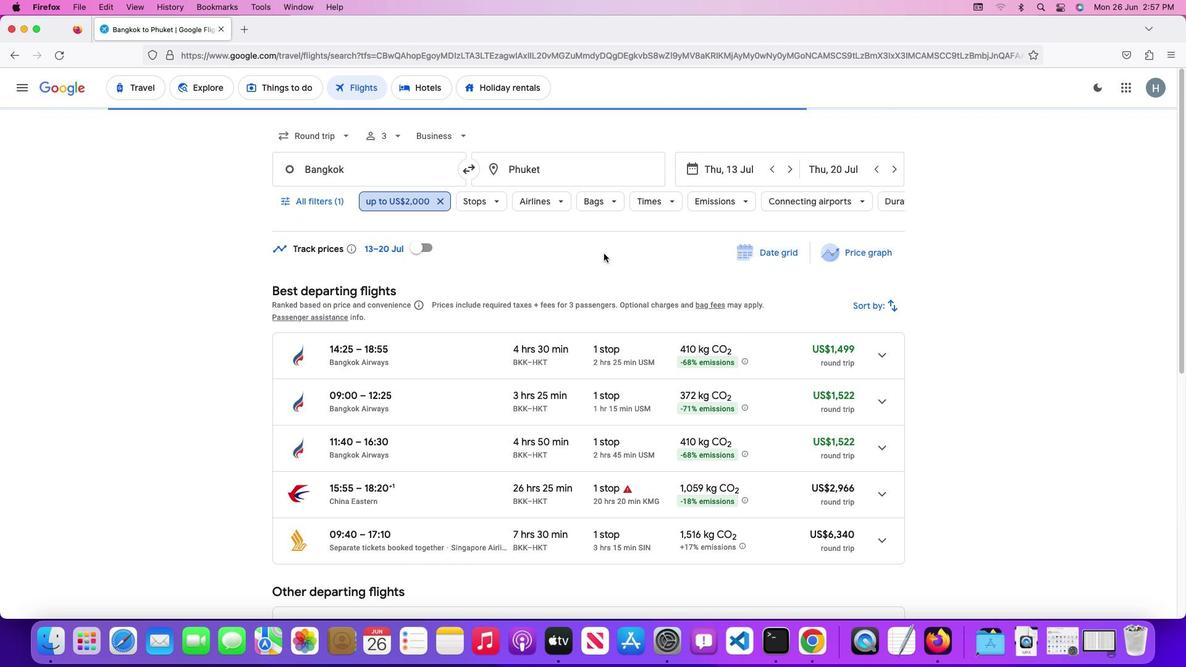 
